 Task: Open Card Conflict Management Review in Board Business Process Improvement to Workspace Infrastructure Management and add a team member Softage.4@softage.net, a label Orange, a checklist Psychiatry, an attachment from your google drive, a color Orange and finally, add a card description 'Plan and execute company team-building retreat with a focus on personal growth' and a comment 'Let us celebrate our progress and keep pushing forward as this task is an important milestone in our project.'. Add a start date 'Jan 08, 1900' with a due date 'Jan 15, 1900'
Action: Mouse moved to (84, 266)
Screenshot: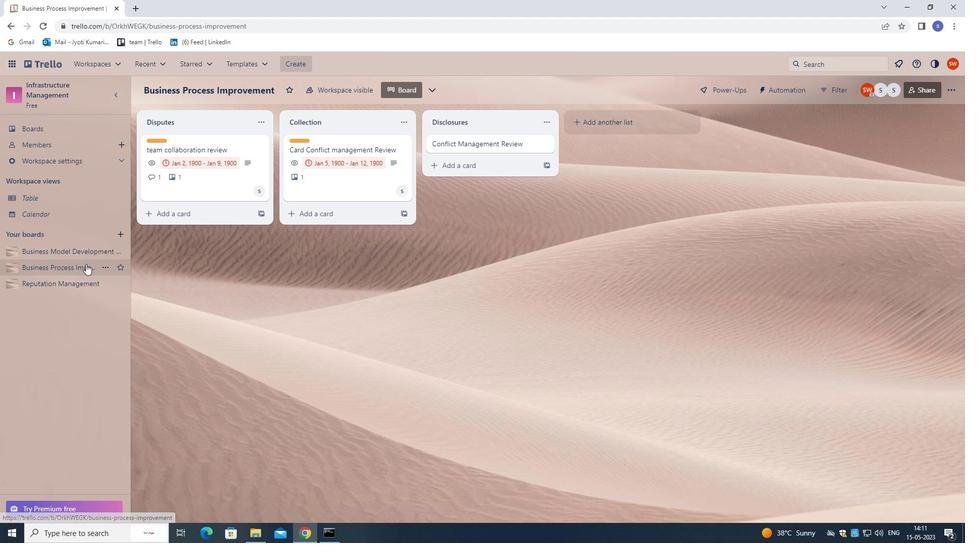 
Action: Mouse pressed left at (84, 266)
Screenshot: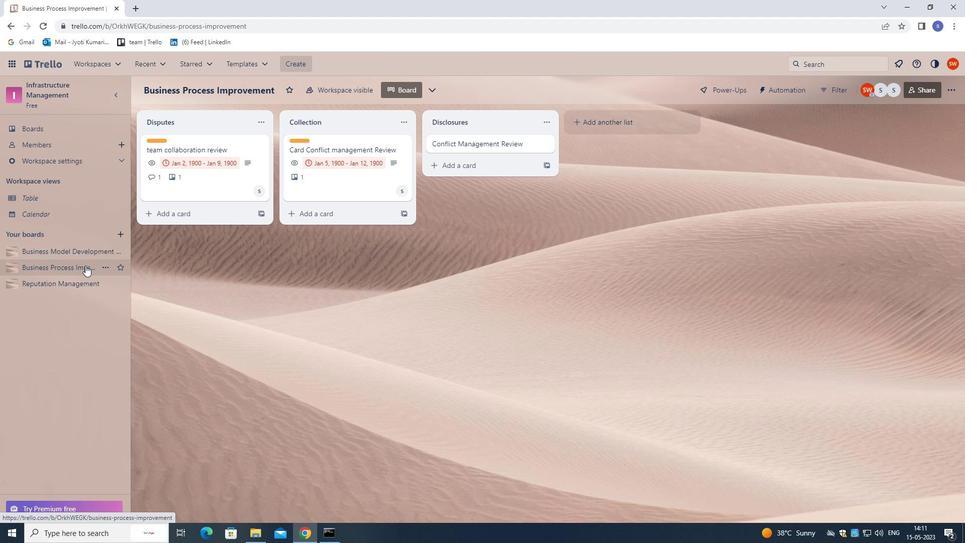 
Action: Mouse moved to (493, 138)
Screenshot: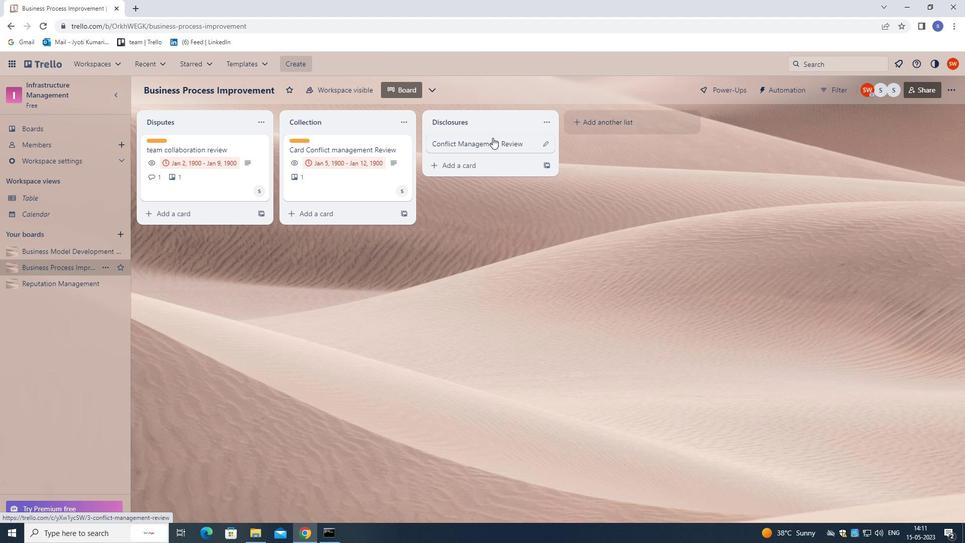 
Action: Mouse pressed left at (493, 138)
Screenshot: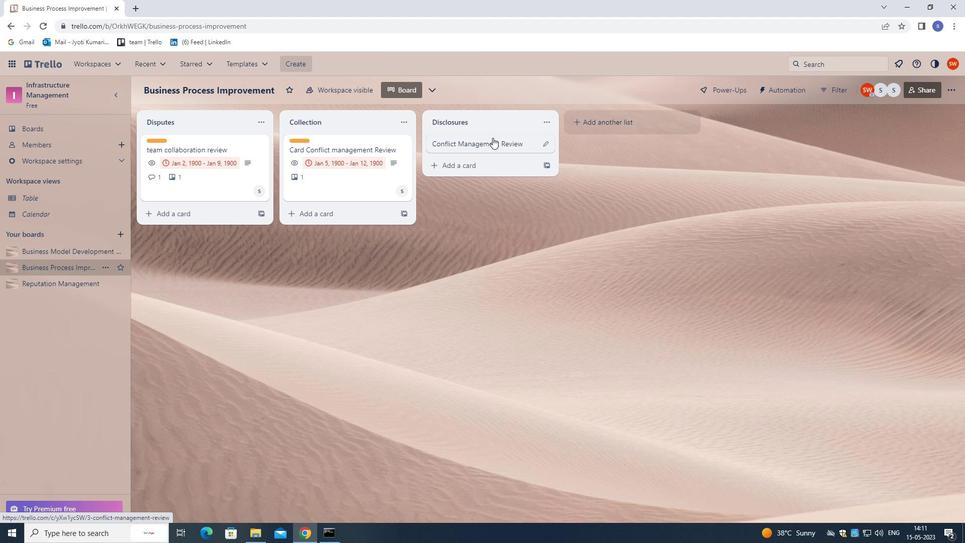 
Action: Mouse moved to (603, 182)
Screenshot: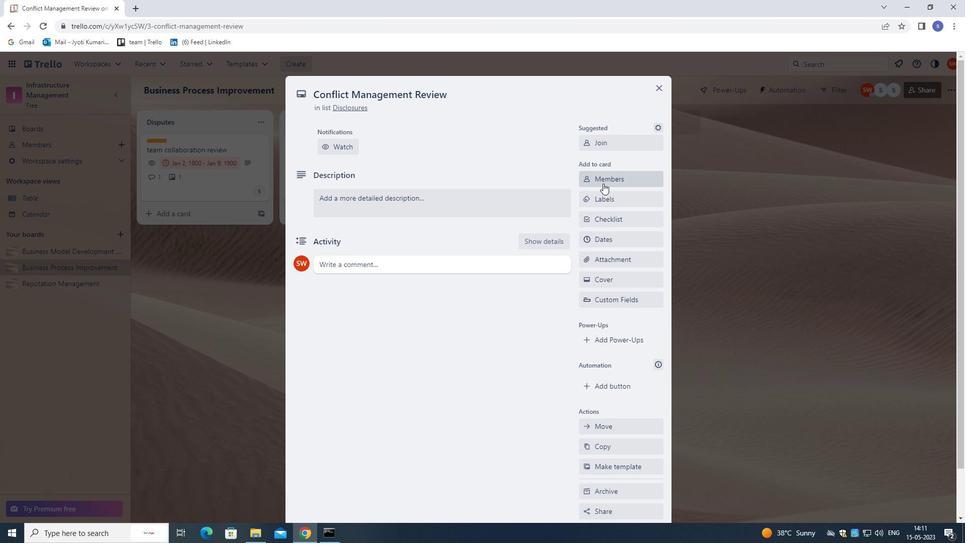 
Action: Mouse pressed left at (603, 182)
Screenshot: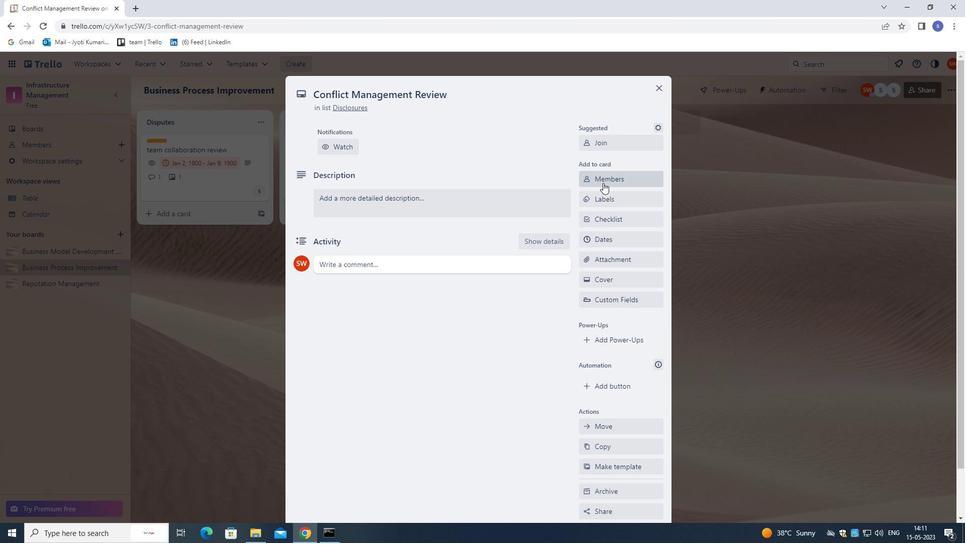 
Action: Mouse moved to (726, 246)
Screenshot: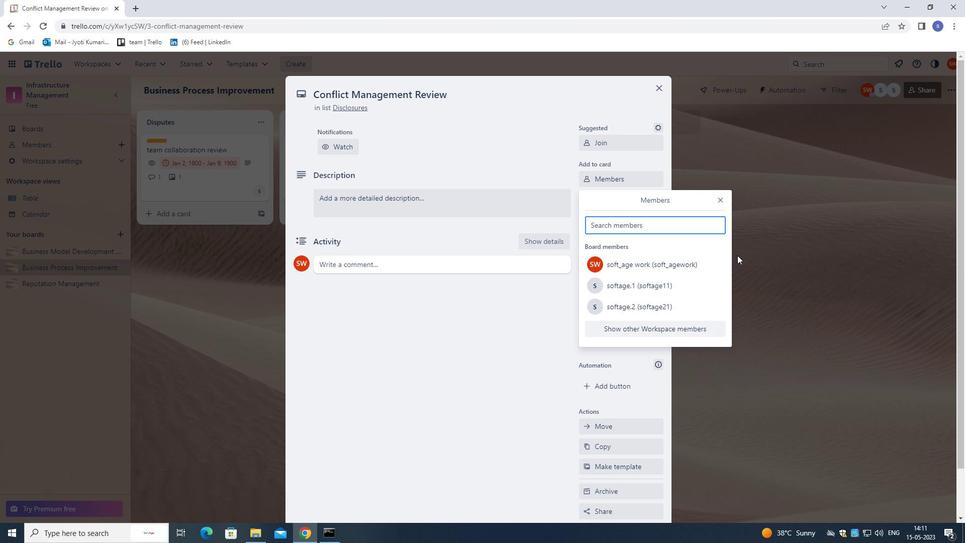 
Action: Key pressed softage.4<Key.shift>@SOFTAGE.NET
Screenshot: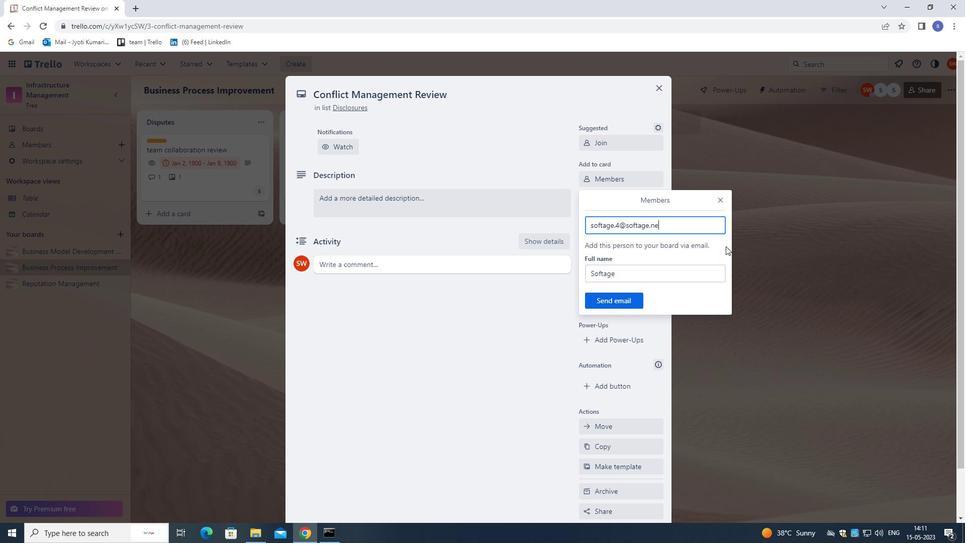
Action: Mouse moved to (636, 297)
Screenshot: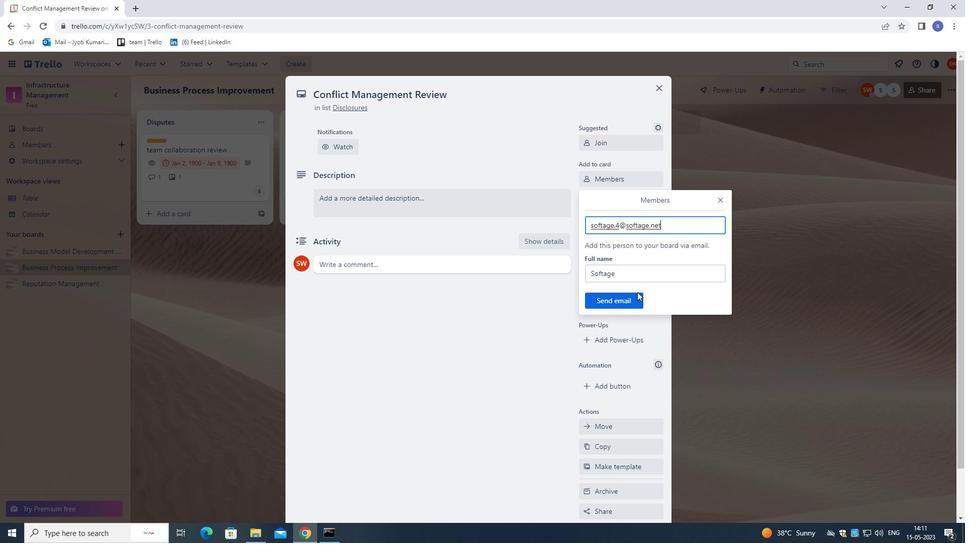 
Action: Mouse pressed left at (636, 297)
Screenshot: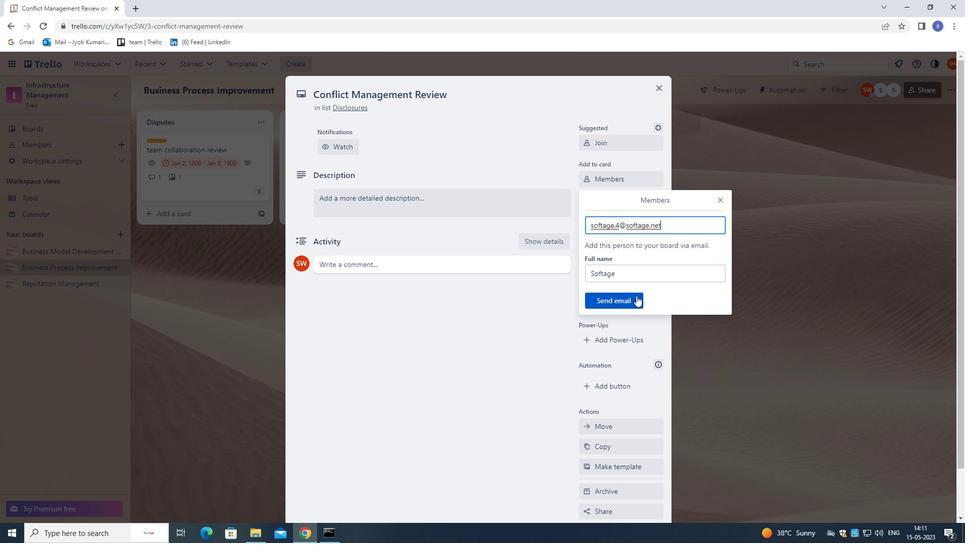 
Action: Mouse moved to (621, 204)
Screenshot: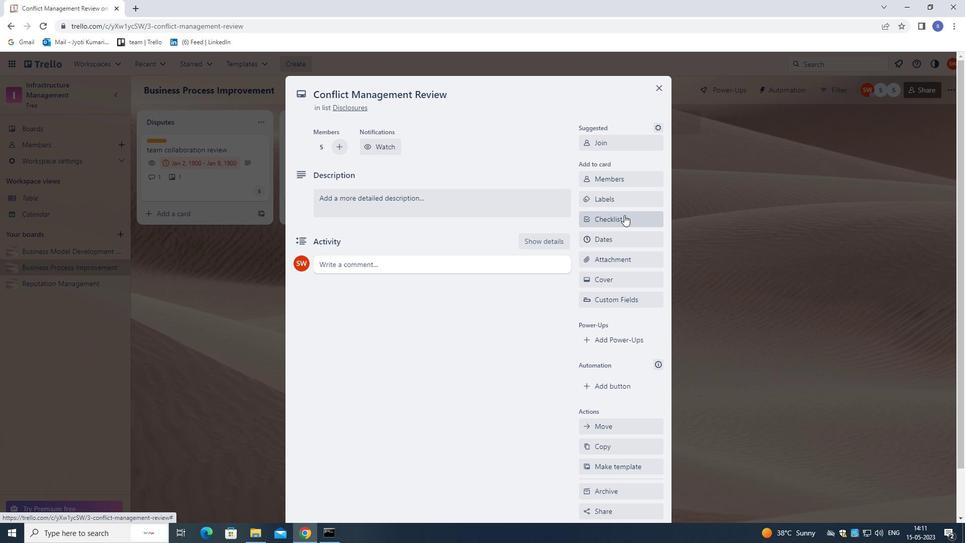 
Action: Mouse pressed left at (621, 204)
Screenshot: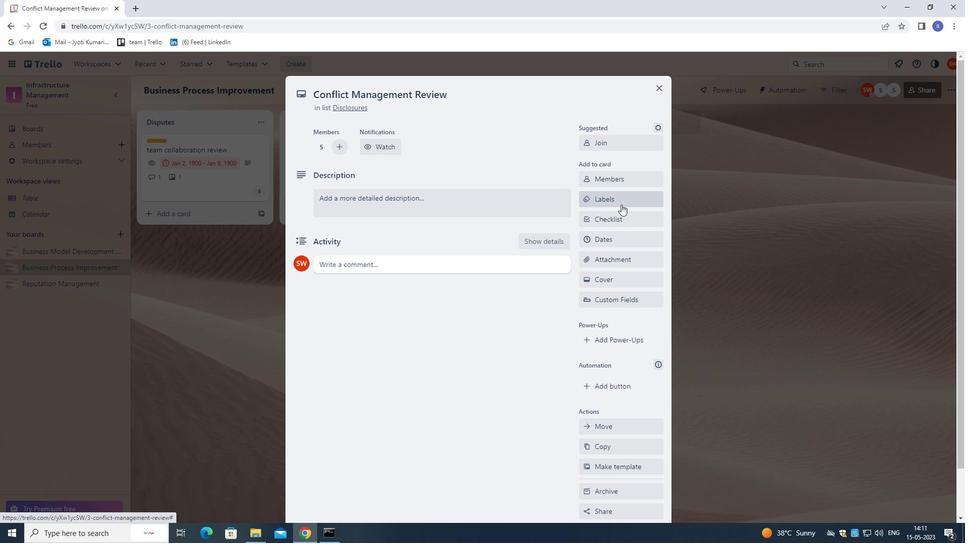 
Action: Mouse moved to (626, 207)
Screenshot: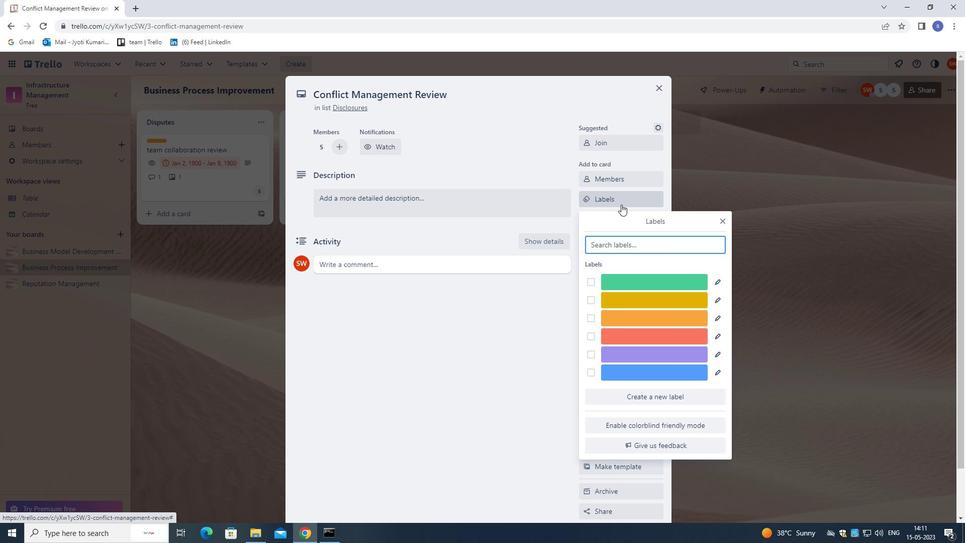 
Action: Key pressed O
Screenshot: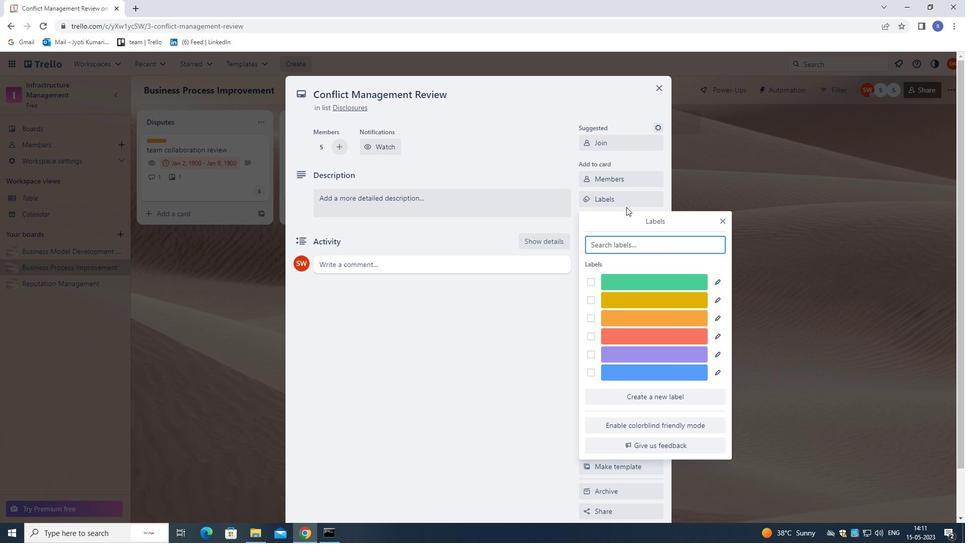 
Action: Mouse moved to (645, 283)
Screenshot: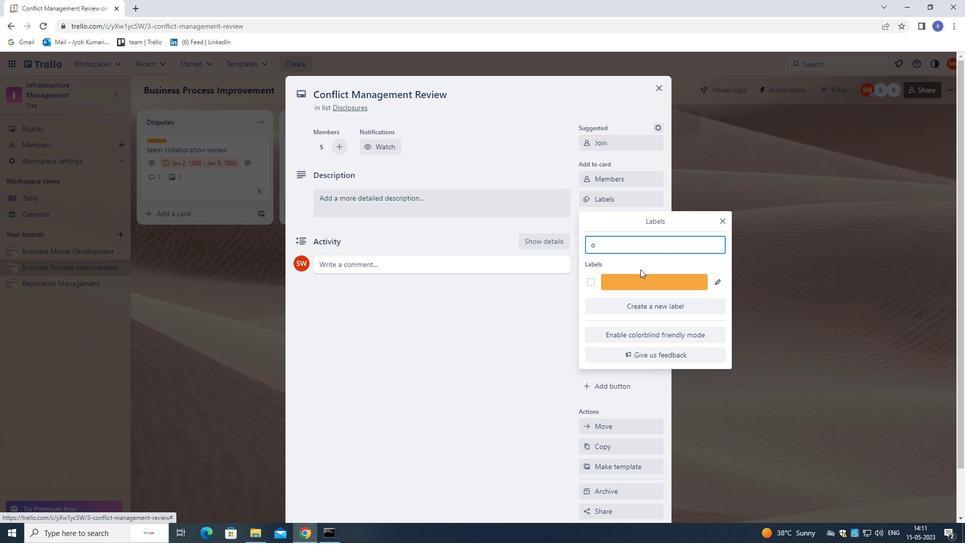 
Action: Mouse pressed left at (645, 283)
Screenshot: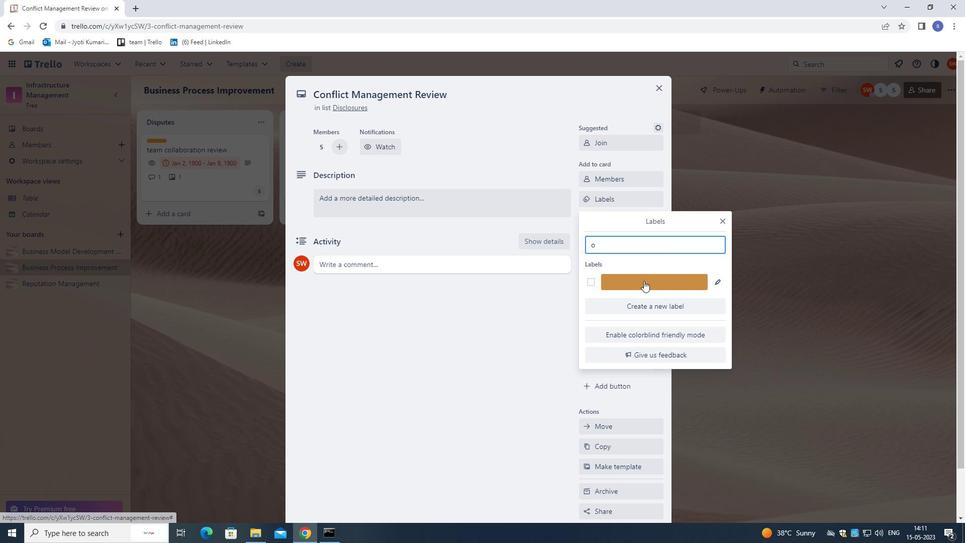 
Action: Mouse moved to (725, 217)
Screenshot: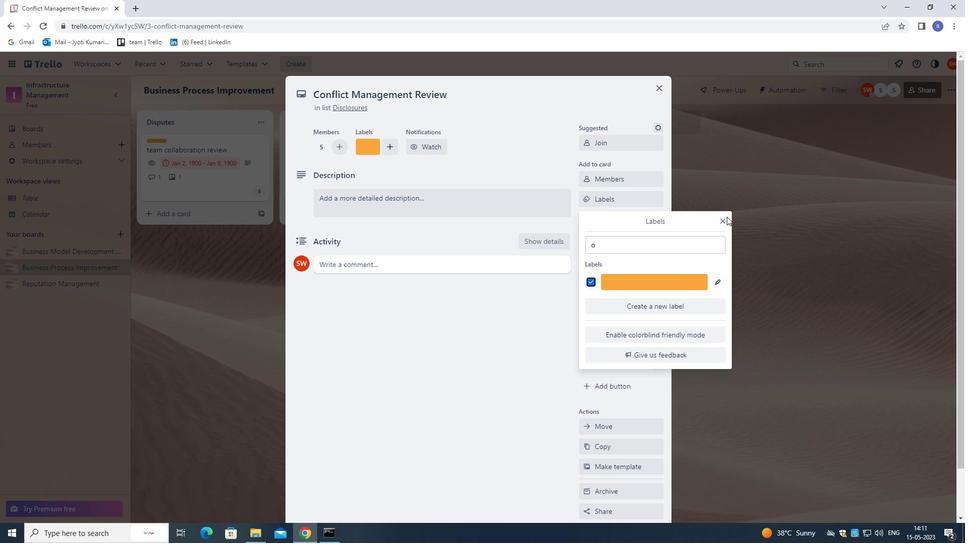 
Action: Mouse pressed left at (725, 217)
Screenshot: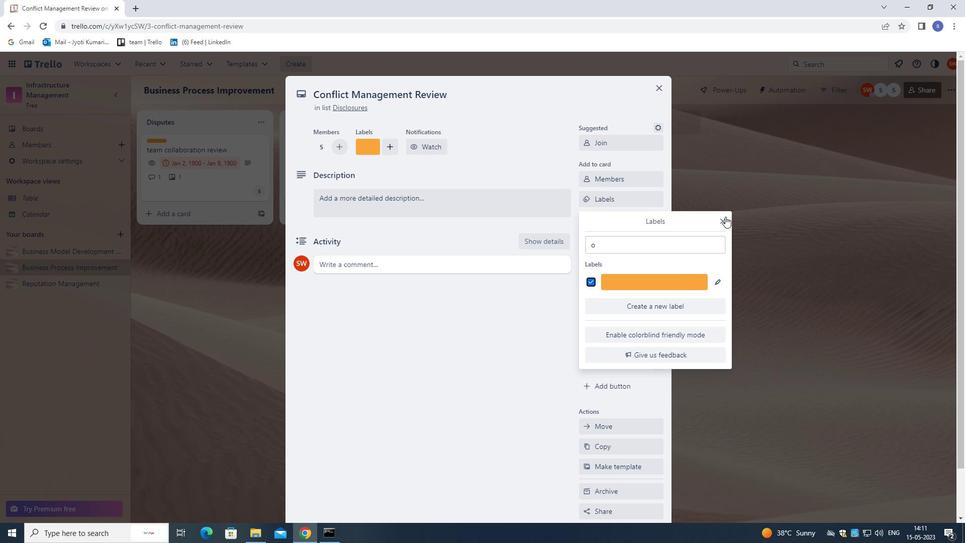 
Action: Mouse moved to (619, 223)
Screenshot: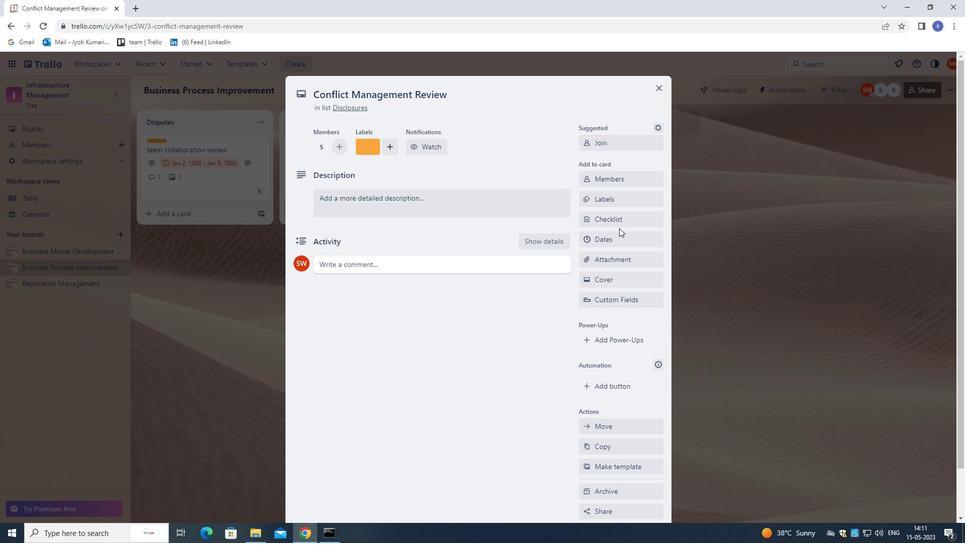 
Action: Mouse pressed left at (619, 223)
Screenshot: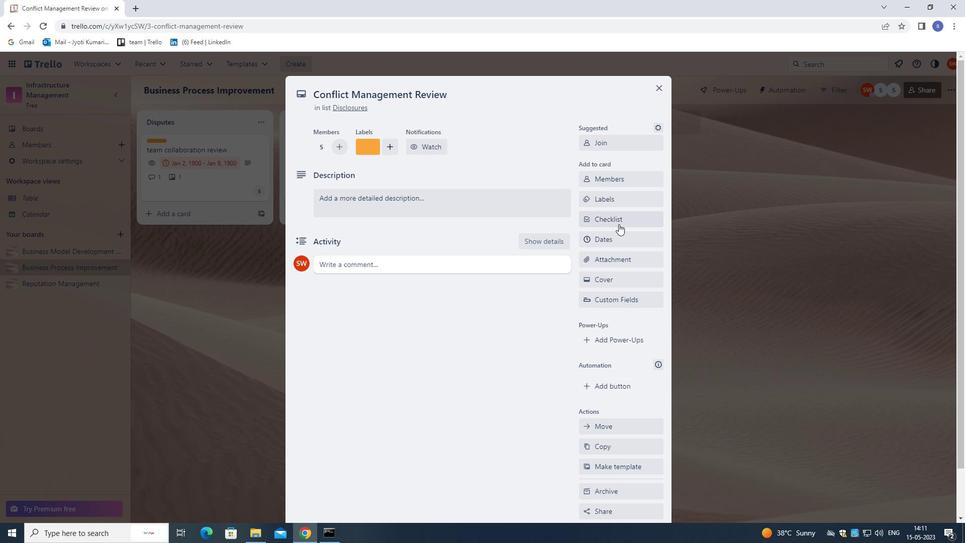 
Action: Key pressed <Key.shift>PSYCHIARTY<Key.space><Key.backspace><Key.backspace><Key.backspace><Key.backspace><Key.backspace>ATRY
Screenshot: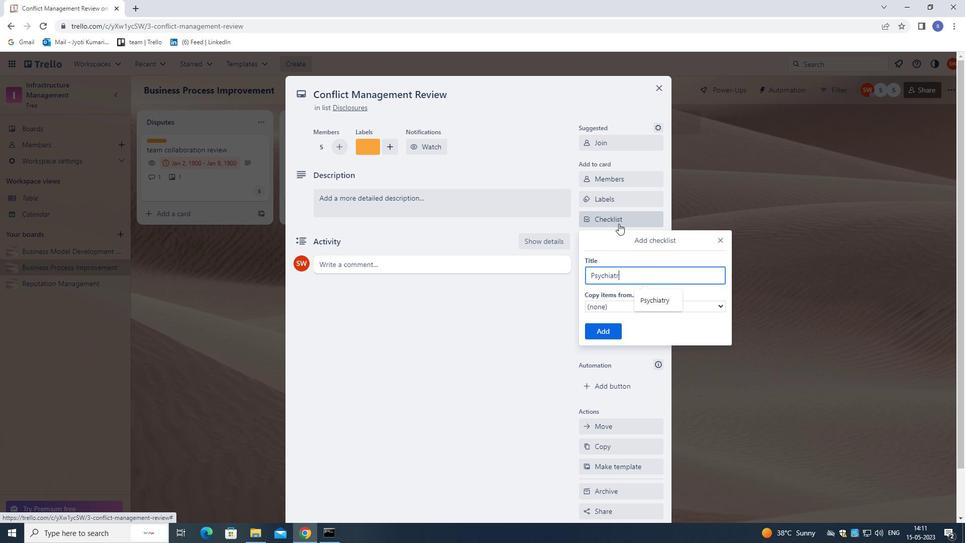 
Action: Mouse moved to (601, 333)
Screenshot: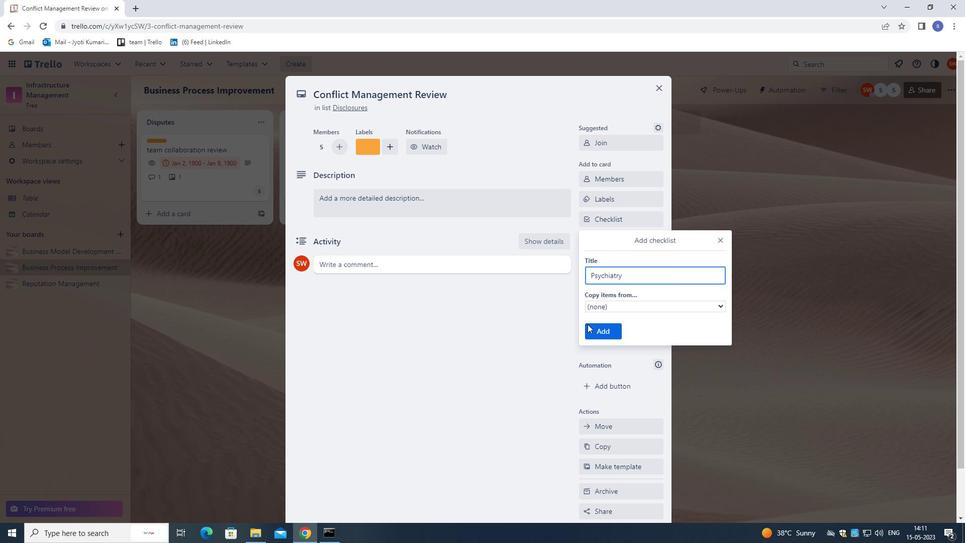 
Action: Mouse pressed left at (601, 333)
Screenshot: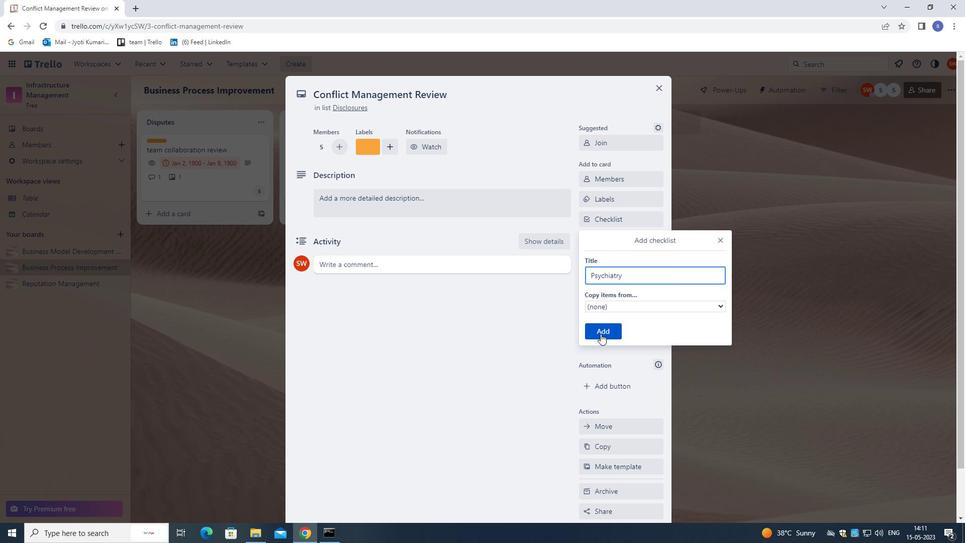 
Action: Mouse moved to (604, 244)
Screenshot: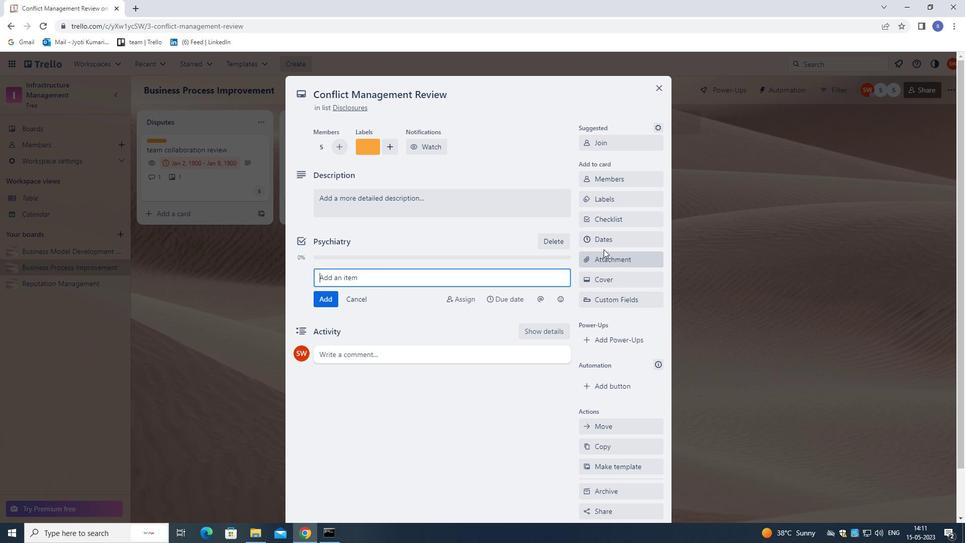 
Action: Mouse pressed left at (604, 244)
Screenshot: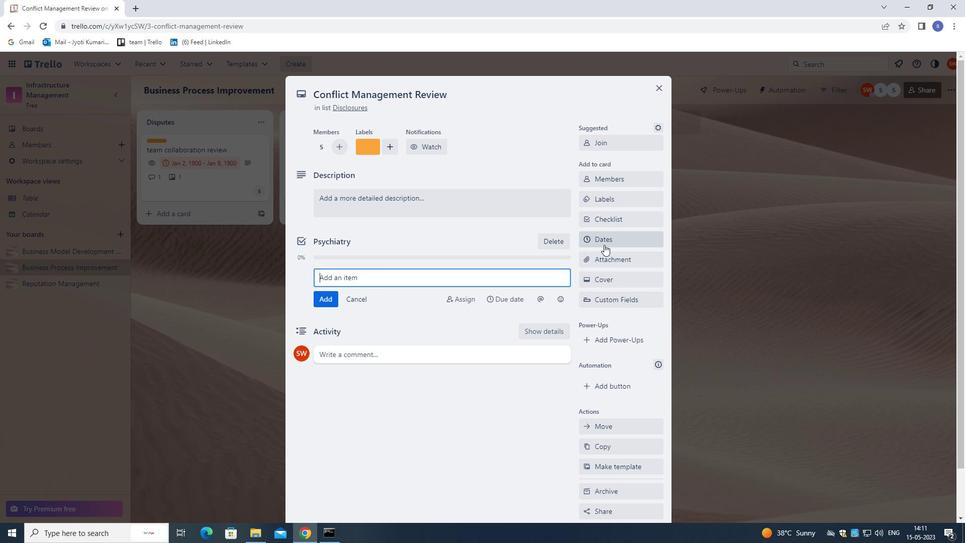 
Action: Mouse moved to (588, 272)
Screenshot: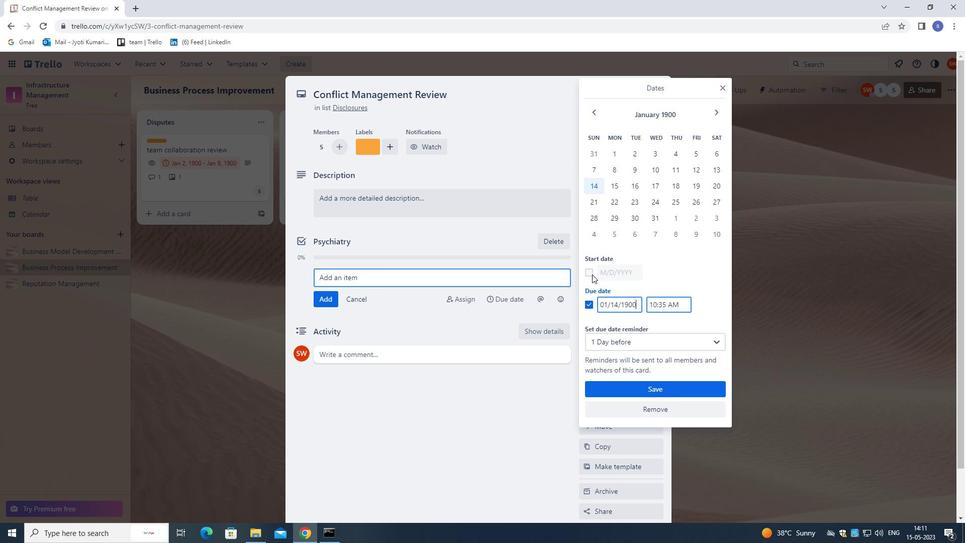 
Action: Mouse pressed left at (588, 272)
Screenshot: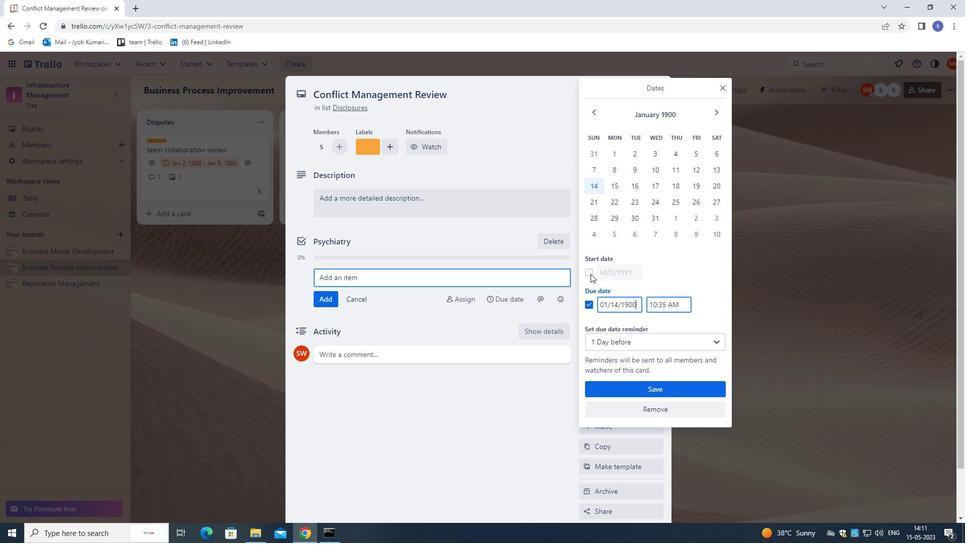 
Action: Mouse moved to (616, 172)
Screenshot: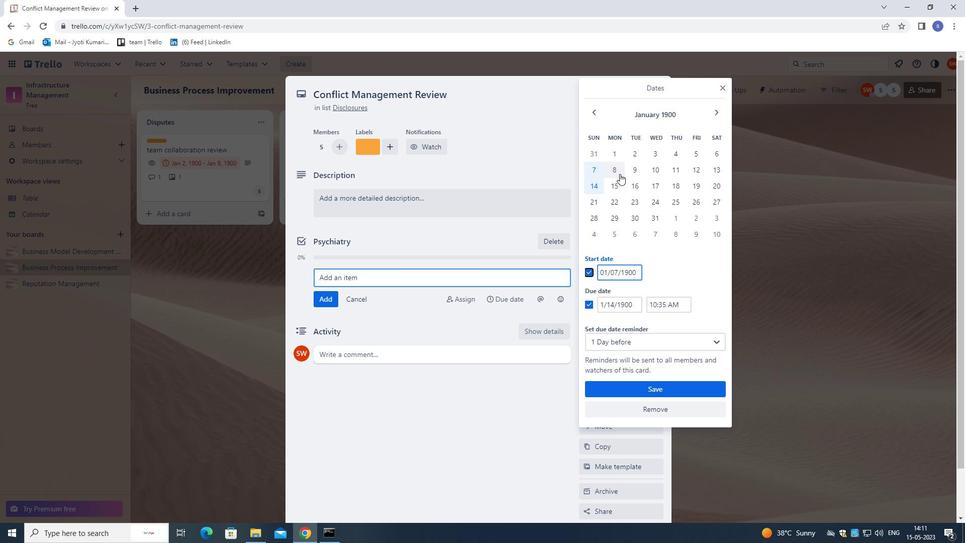 
Action: Mouse pressed left at (616, 172)
Screenshot: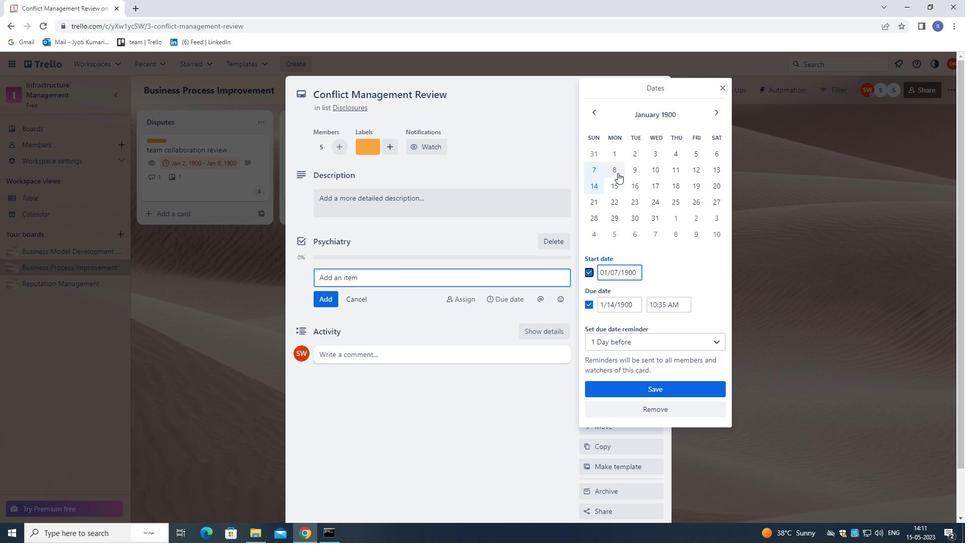 
Action: Mouse moved to (618, 180)
Screenshot: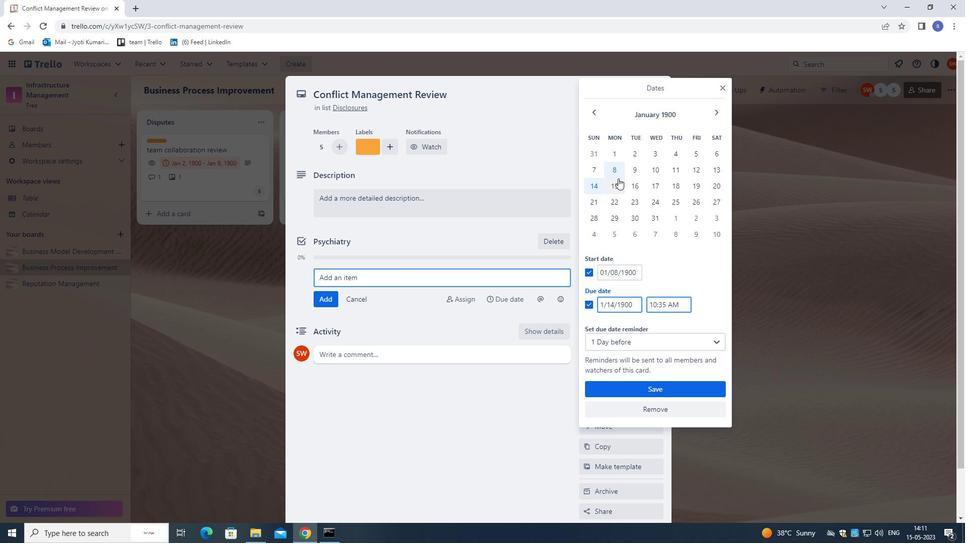 
Action: Mouse pressed left at (618, 180)
Screenshot: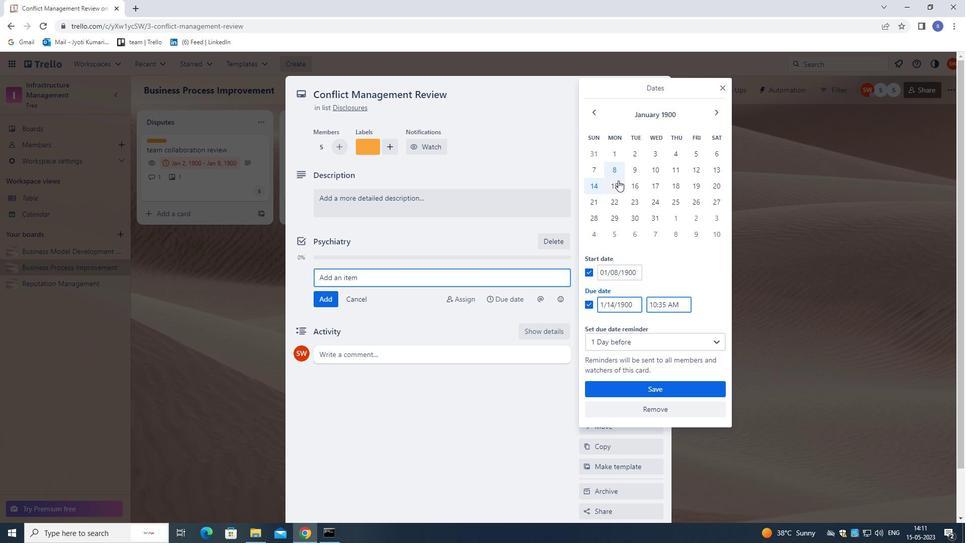 
Action: Mouse moved to (624, 387)
Screenshot: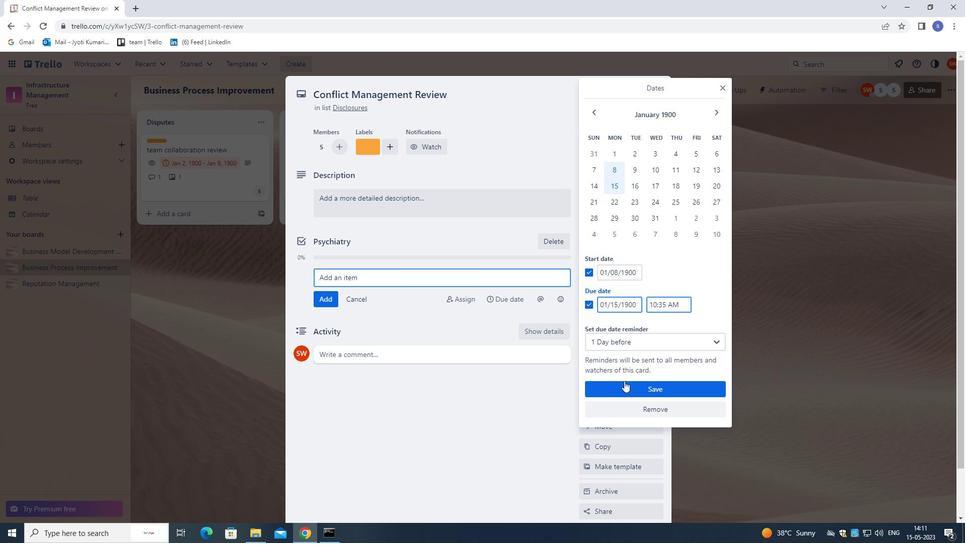 
Action: Mouse pressed left at (624, 387)
Screenshot: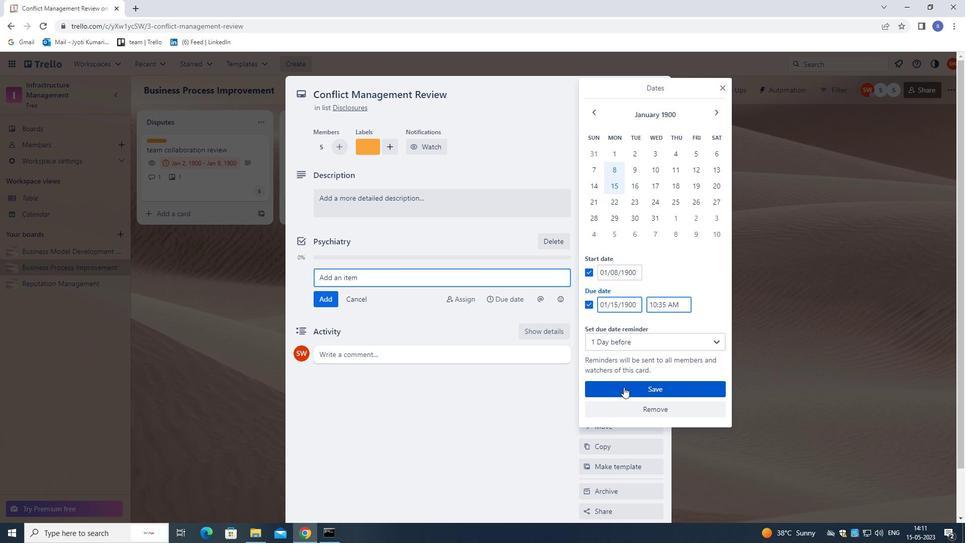 
Action: Mouse moved to (607, 261)
Screenshot: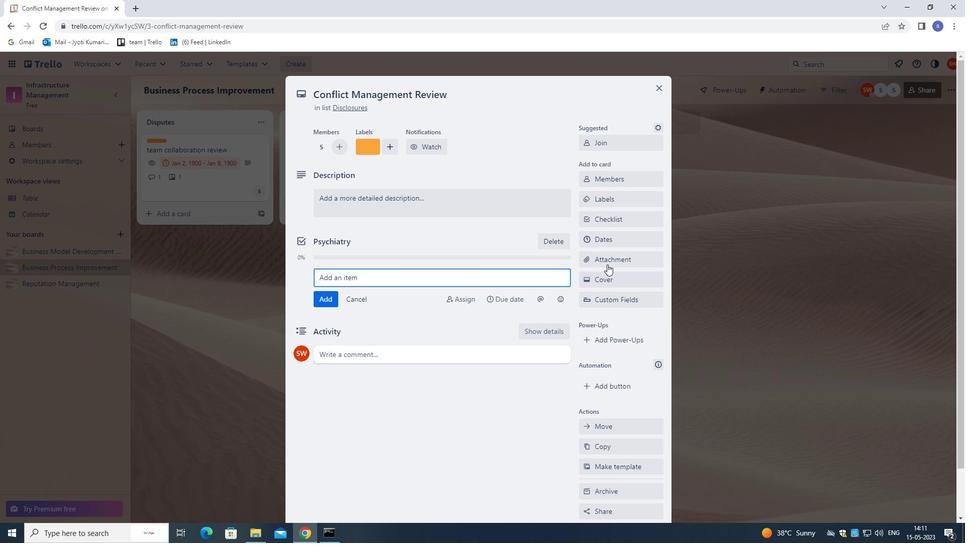 
Action: Mouse pressed left at (607, 261)
Screenshot: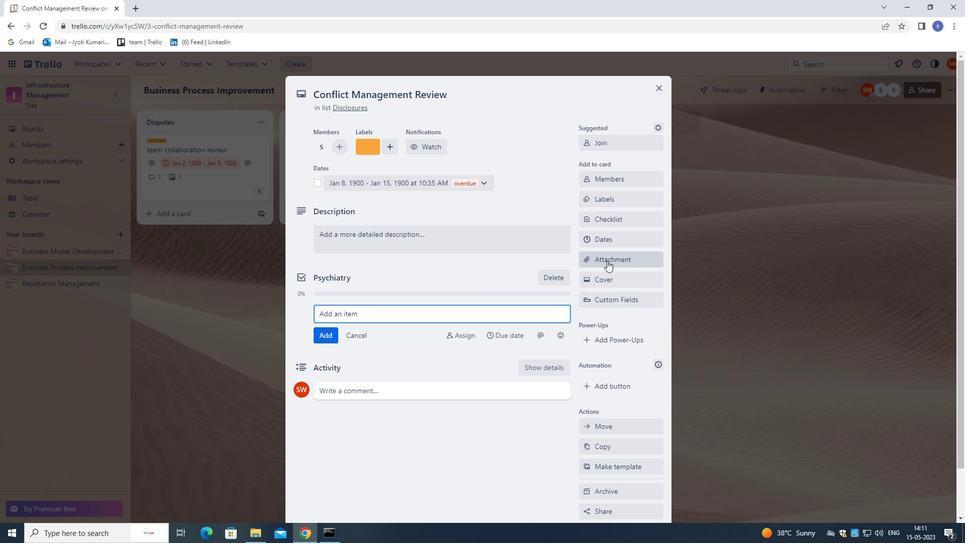 
Action: Mouse moved to (629, 335)
Screenshot: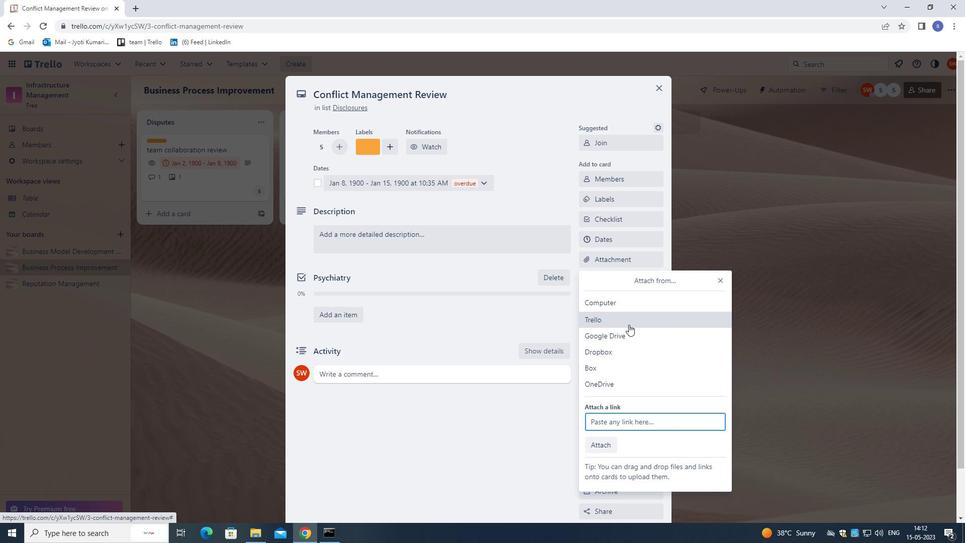 
Action: Mouse pressed left at (629, 335)
Screenshot: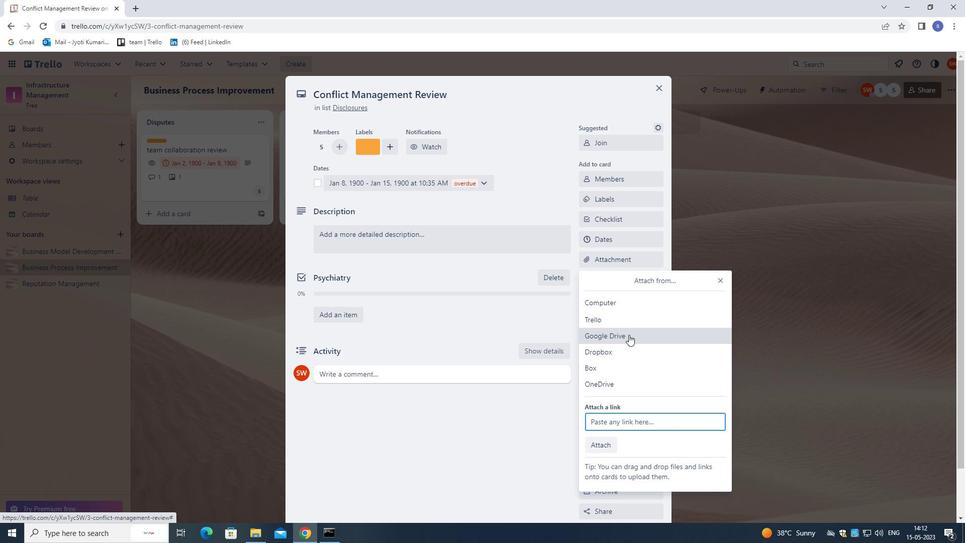 
Action: Mouse moved to (364, 242)
Screenshot: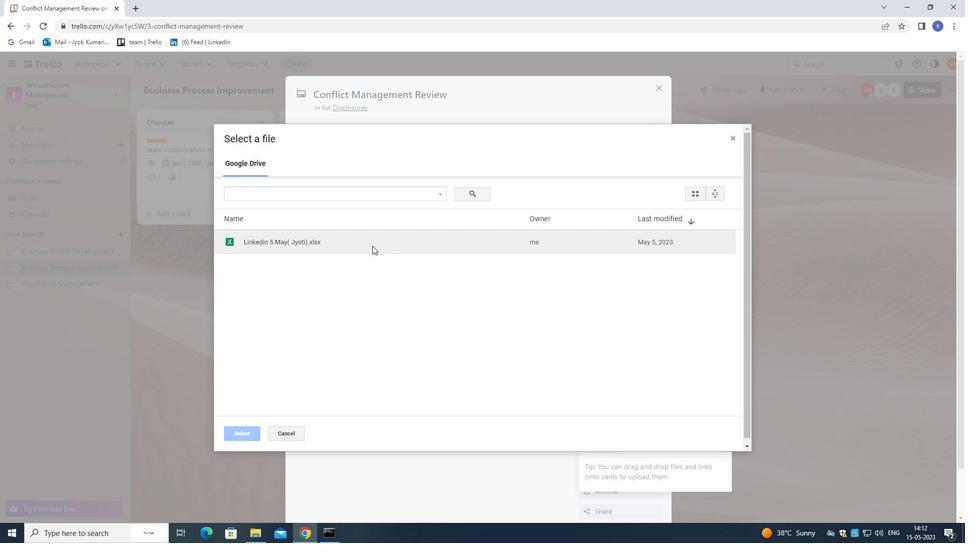 
Action: Mouse pressed left at (364, 242)
Screenshot: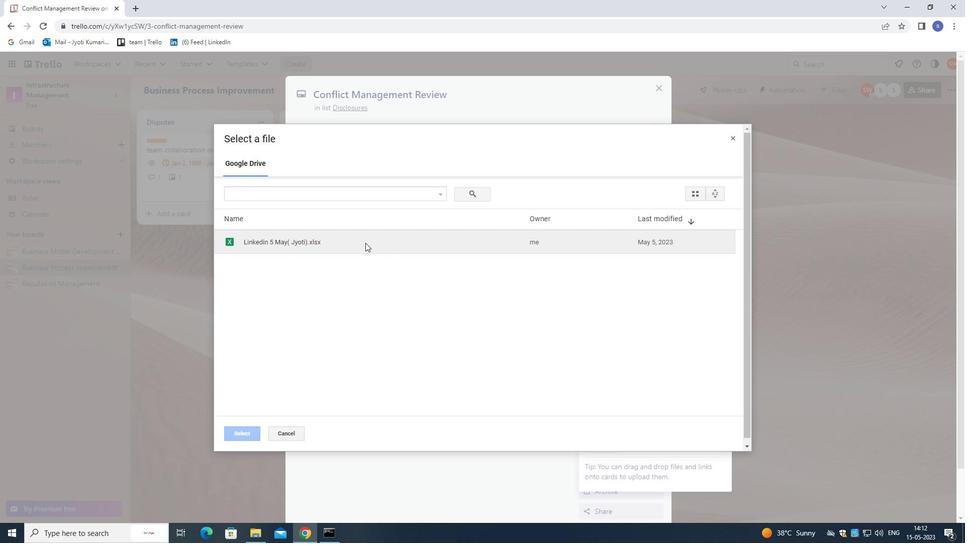 
Action: Mouse moved to (242, 432)
Screenshot: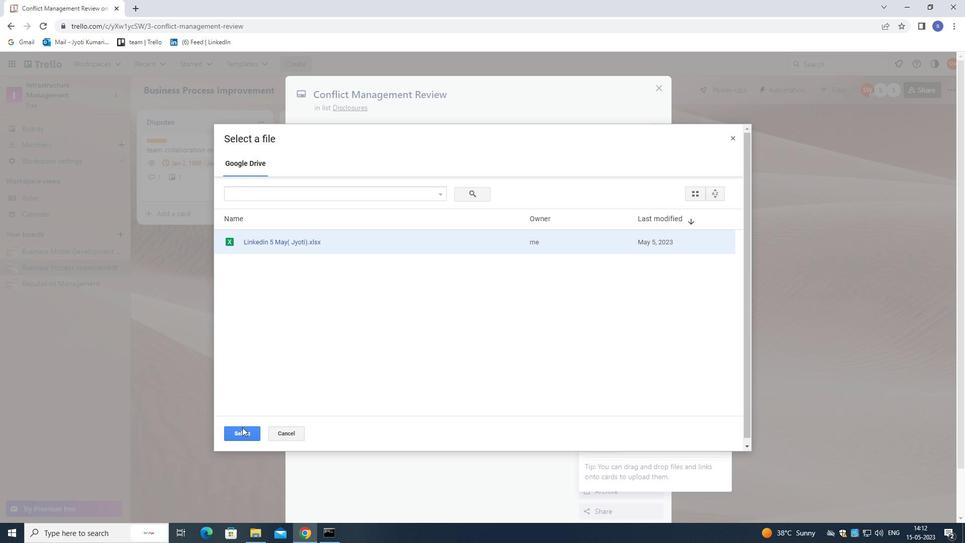 
Action: Mouse pressed left at (242, 432)
Screenshot: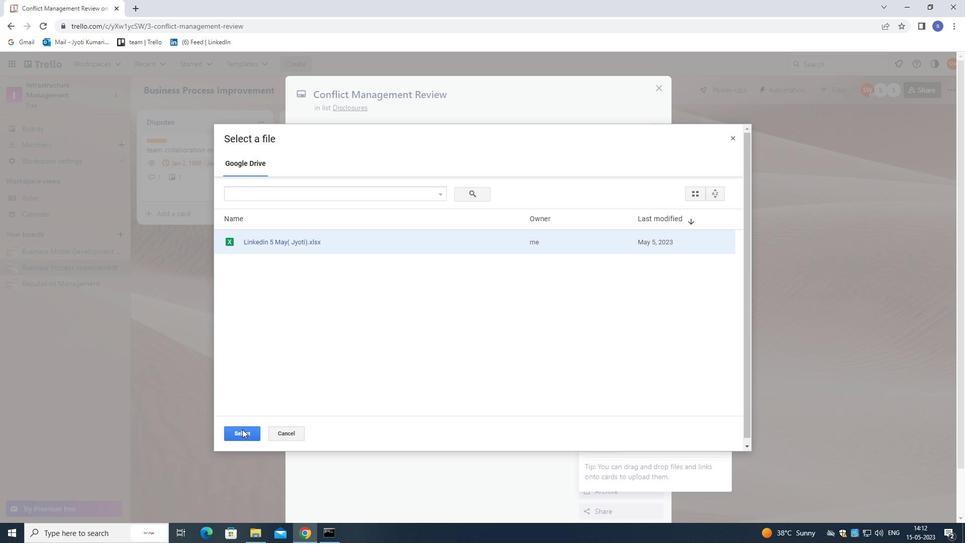 
Action: Mouse moved to (532, 251)
Screenshot: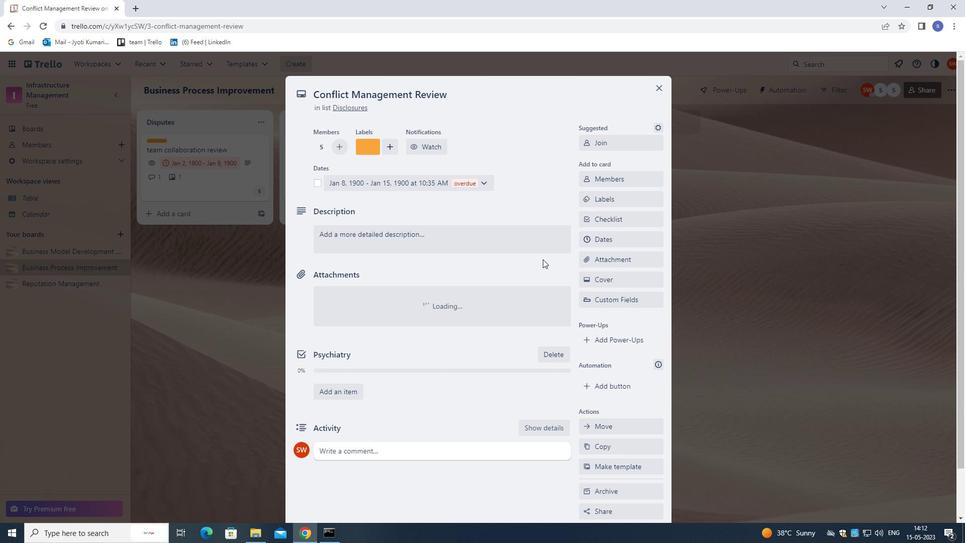 
Action: Mouse pressed left at (532, 251)
Screenshot: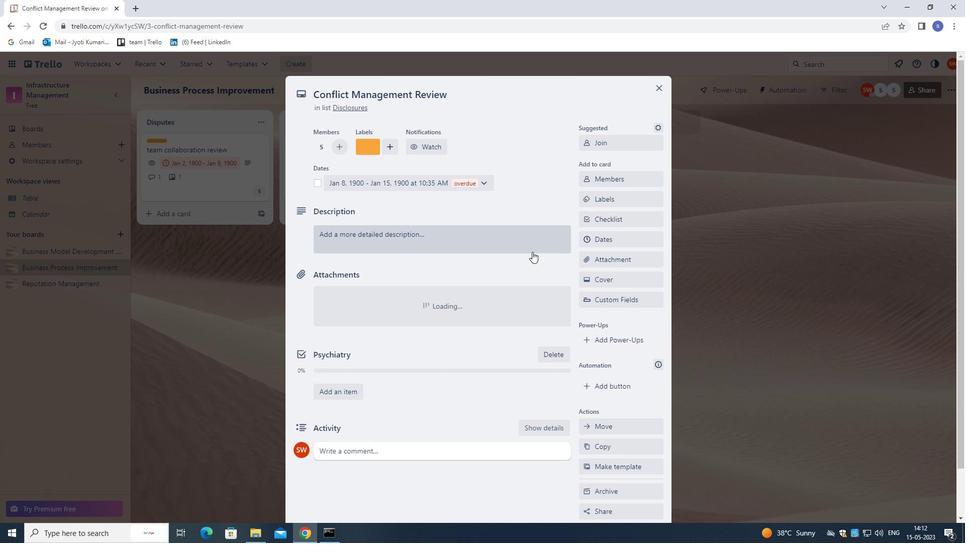 
Action: Mouse moved to (532, 255)
Screenshot: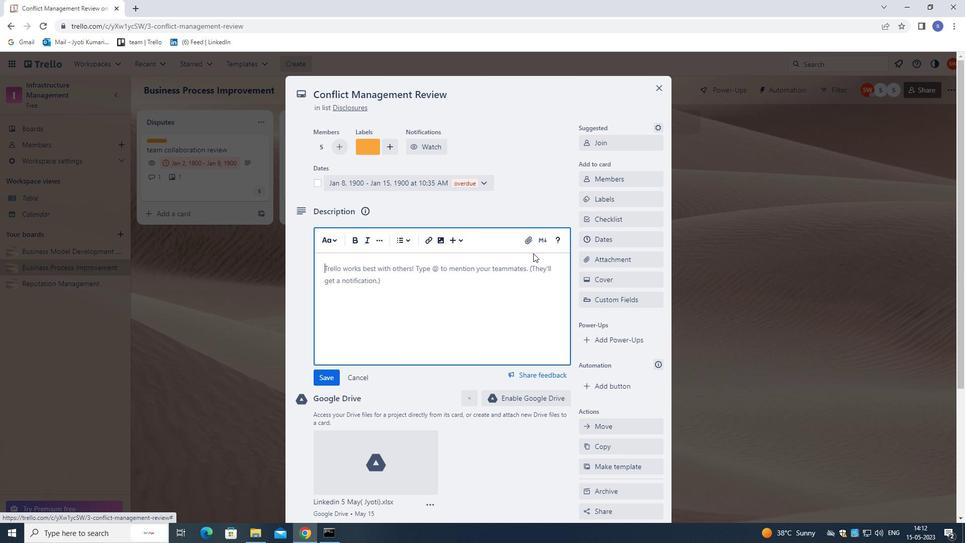 
Action: Key pressed <Key.shift>PLAN<Key.space>AND<Key.space>EXECUTE<Key.space>COMPANY<Key.space>TEAM<Key.space>-BUILDING<Key.space>T<Key.backspace>RETRATE<Key.space>WITH<Key.space>A<Key.space>FOCUS<Key.space>ON<Key.space>PERSONAL<Key.space>GROWTH.
Screenshot: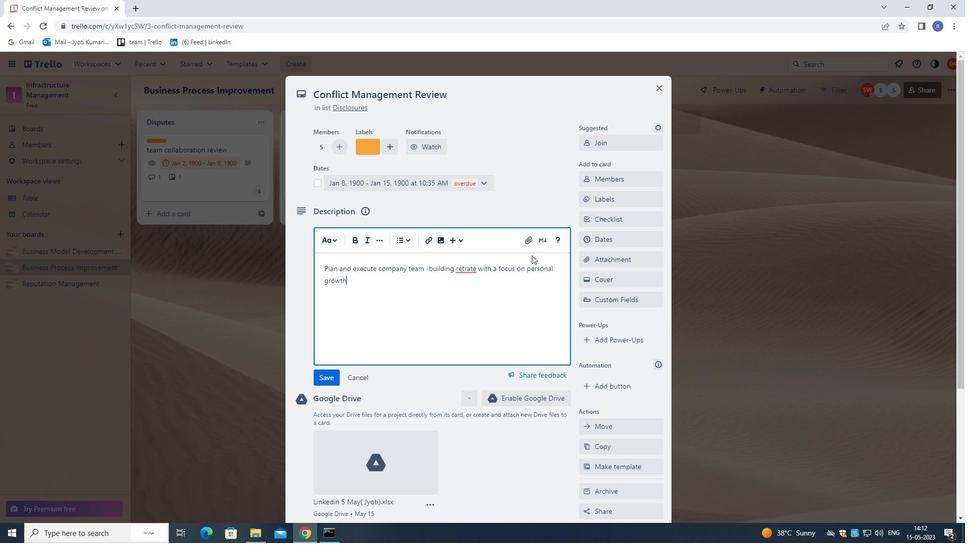 
Action: Mouse moved to (470, 270)
Screenshot: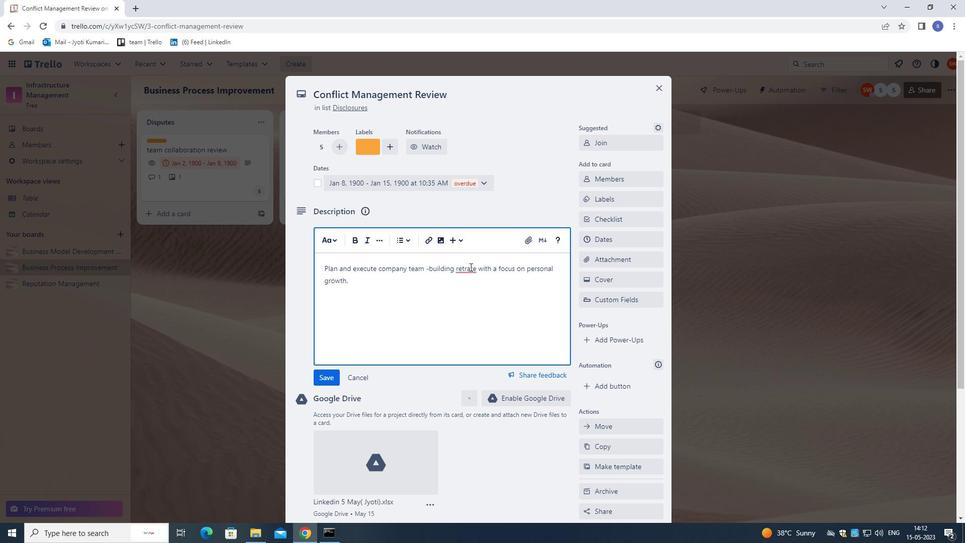 
Action: Mouse pressed left at (470, 270)
Screenshot: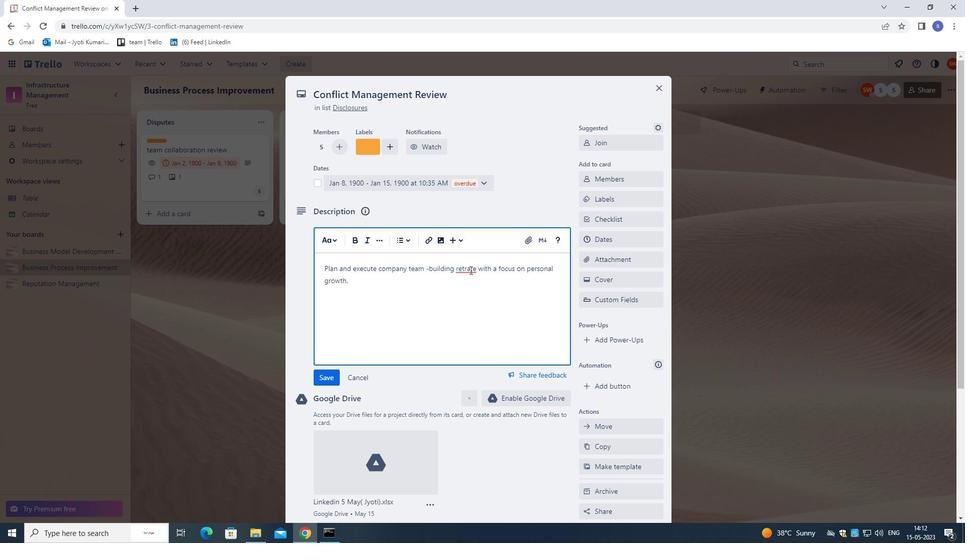 
Action: Mouse moved to (512, 346)
Screenshot: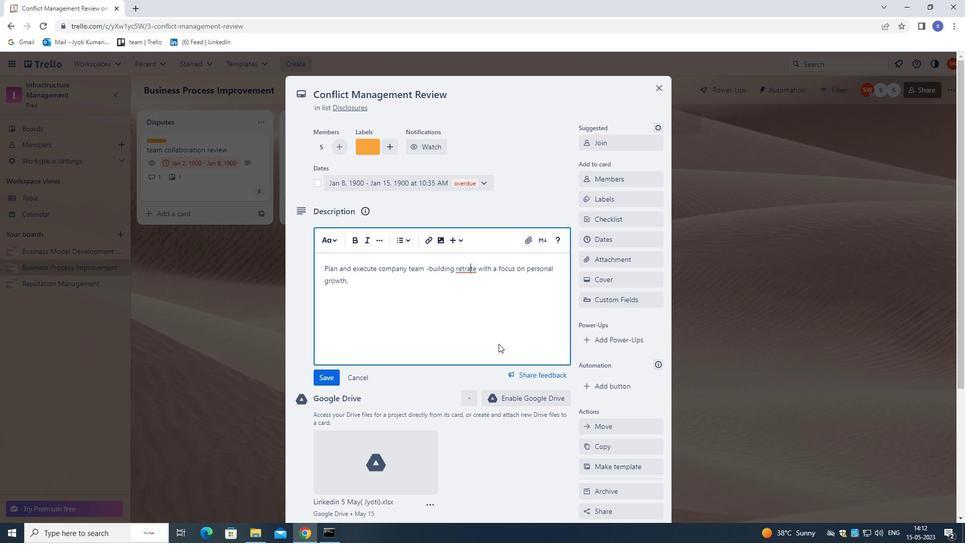 
Action: Key pressed <Key.backspace><Key.right><Key.right><Key.backspace><Key.backspace>EAT
Screenshot: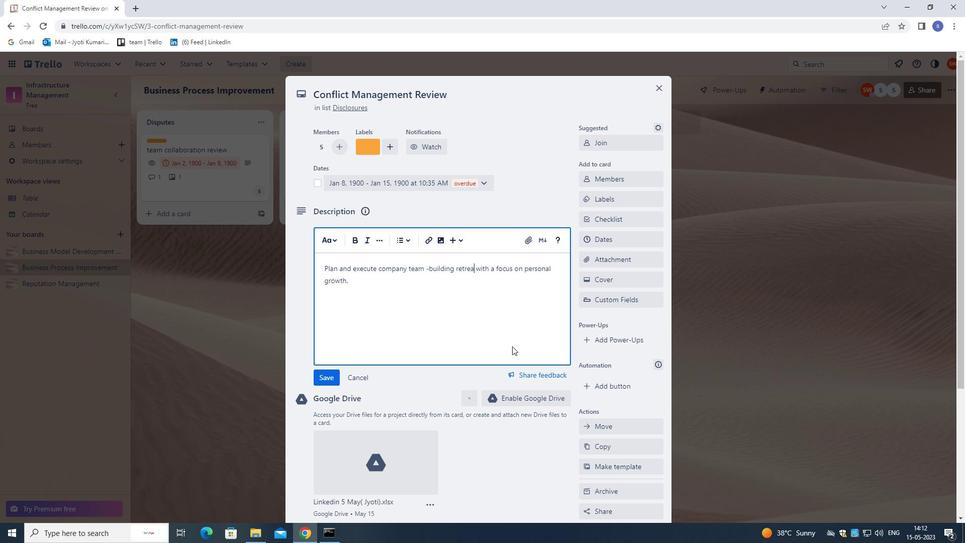 
Action: Mouse moved to (512, 333)
Screenshot: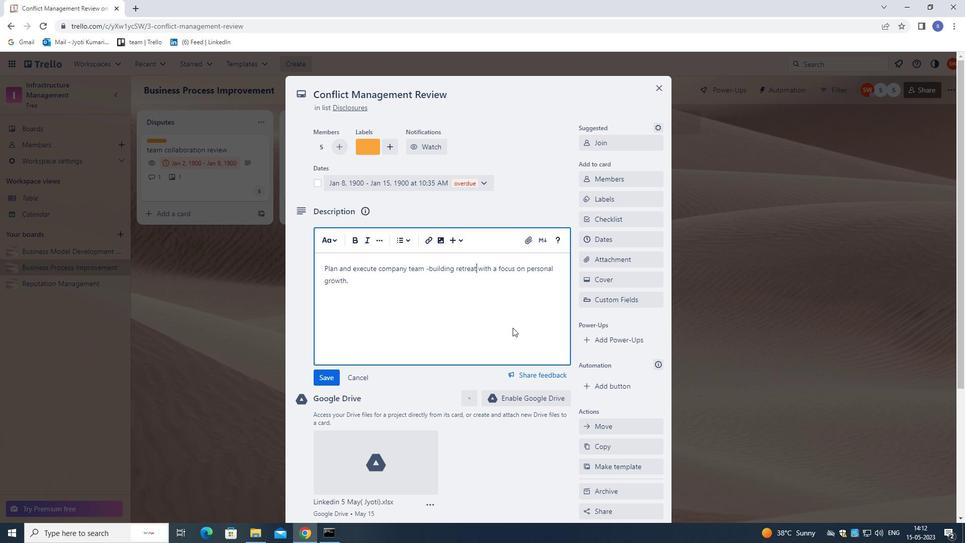 
Action: Mouse scrolled (512, 333) with delta (0, 0)
Screenshot: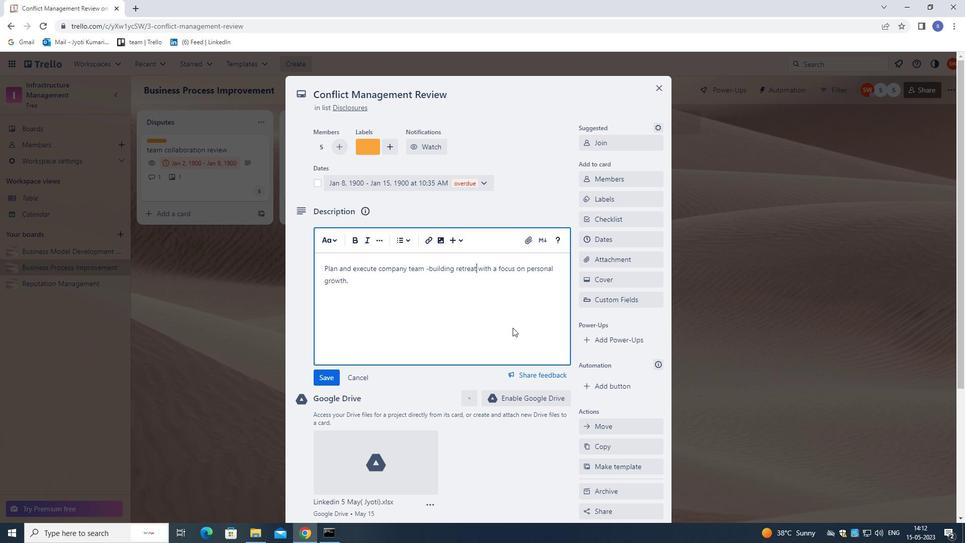 
Action: Mouse moved to (511, 342)
Screenshot: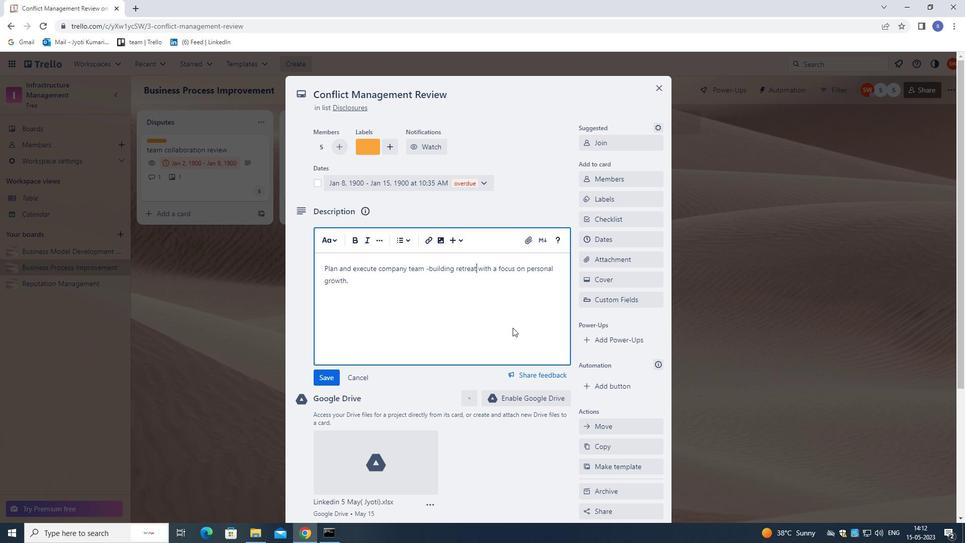 
Action: Mouse scrolled (511, 341) with delta (0, 0)
Screenshot: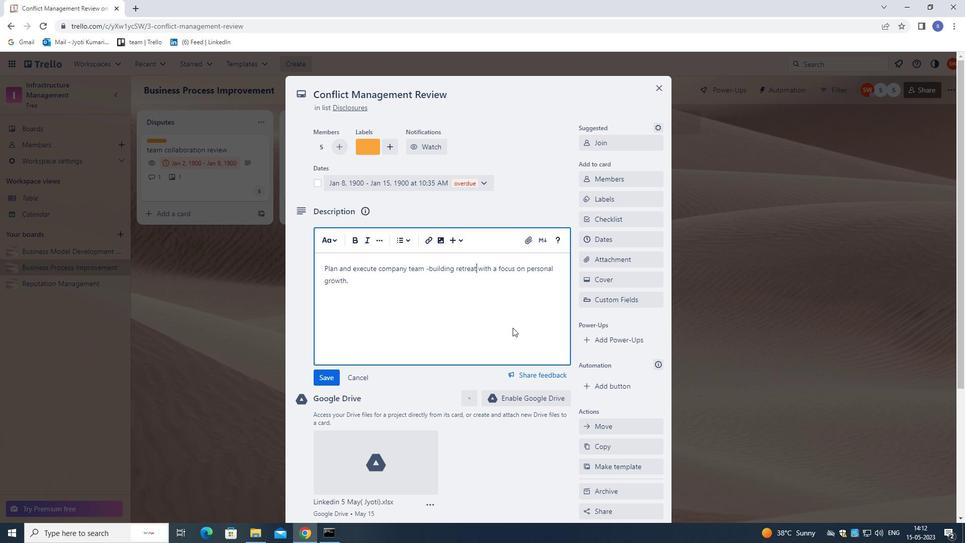 
Action: Mouse moved to (511, 342)
Screenshot: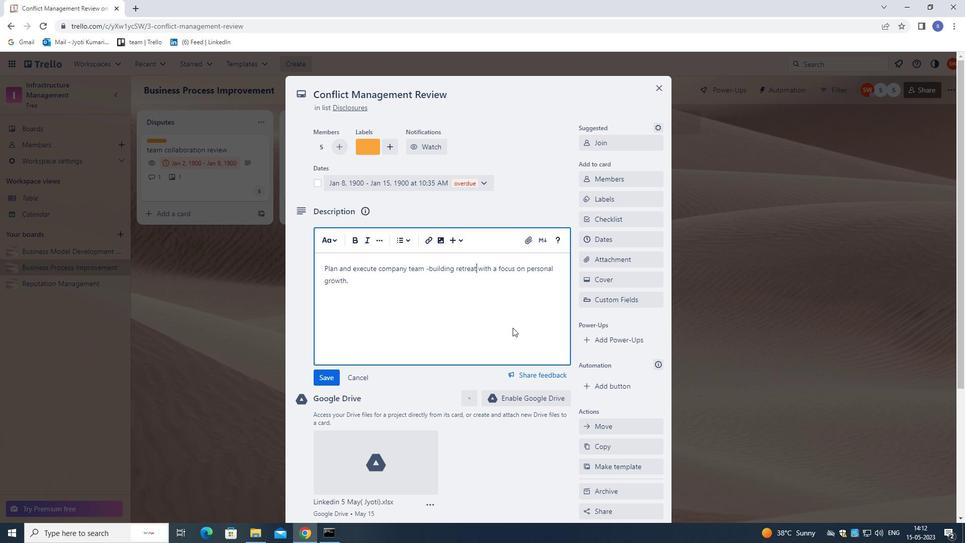 
Action: Mouse scrolled (511, 342) with delta (0, 0)
Screenshot: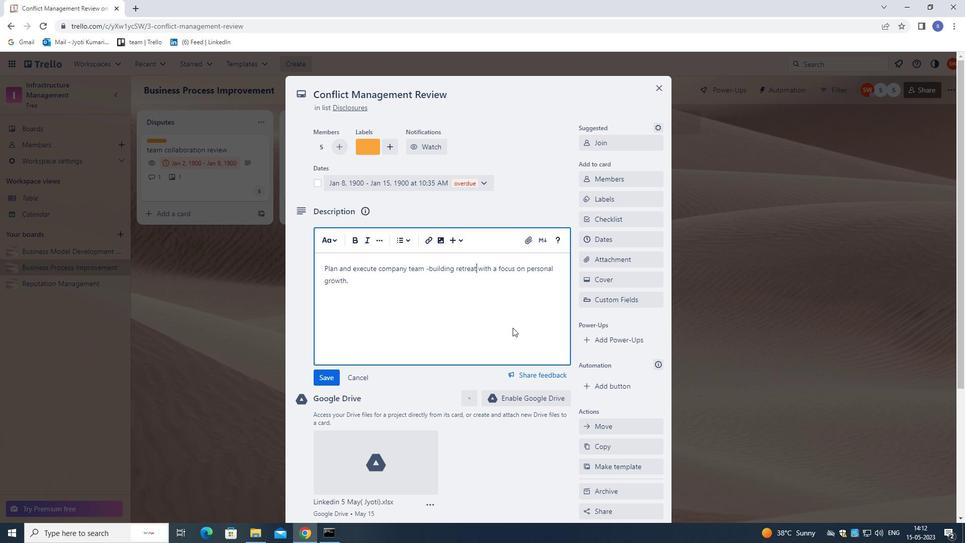 
Action: Mouse scrolled (511, 342) with delta (0, 0)
Screenshot: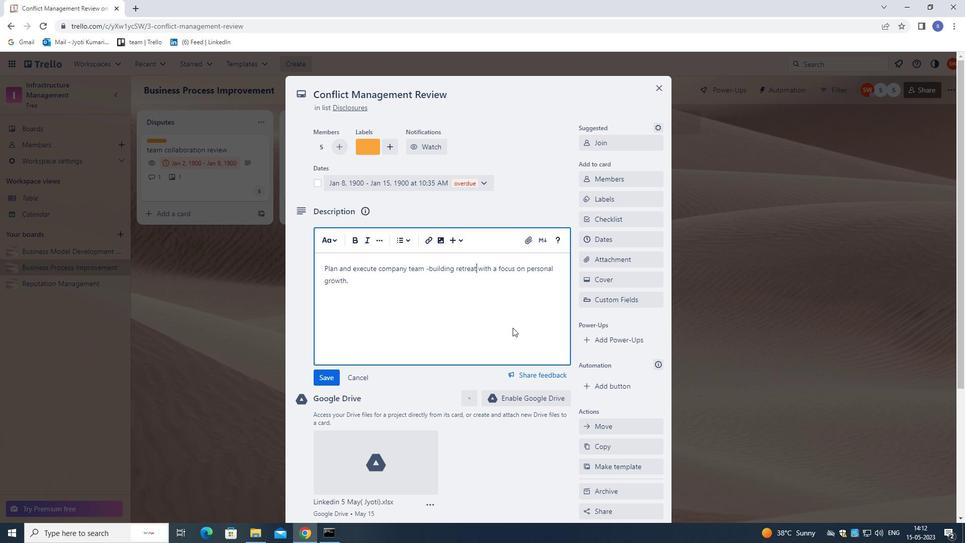 
Action: Mouse scrolled (511, 342) with delta (0, 0)
Screenshot: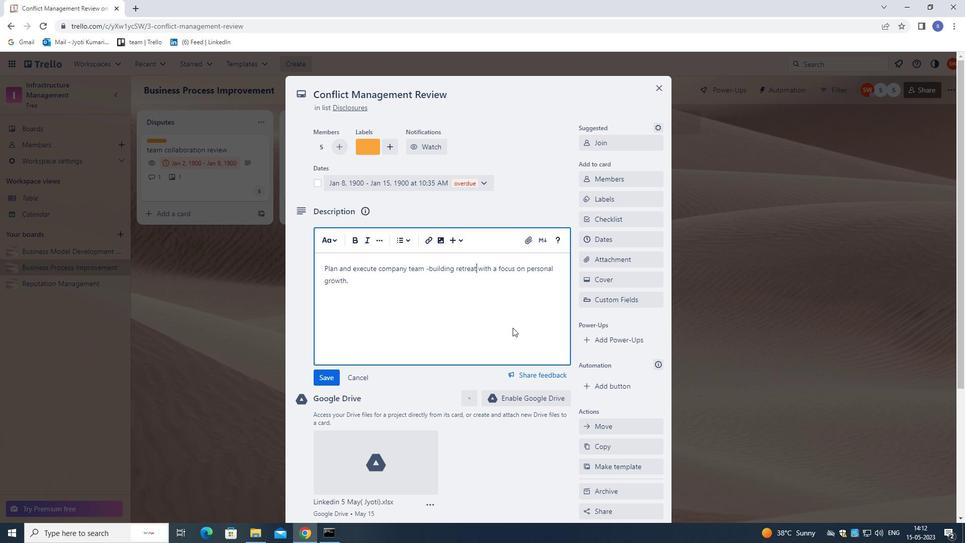 
Action: Mouse scrolled (511, 342) with delta (0, 0)
Screenshot: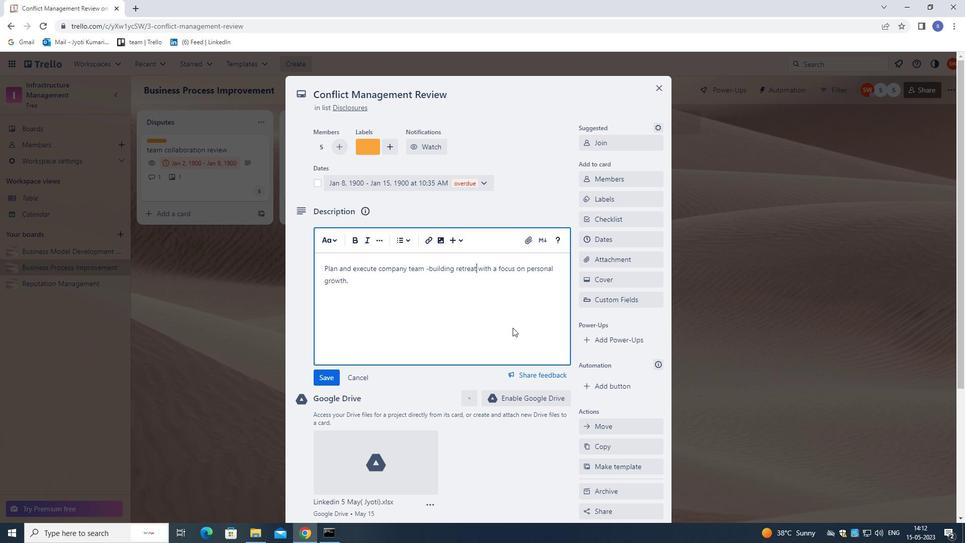 
Action: Mouse moved to (513, 346)
Screenshot: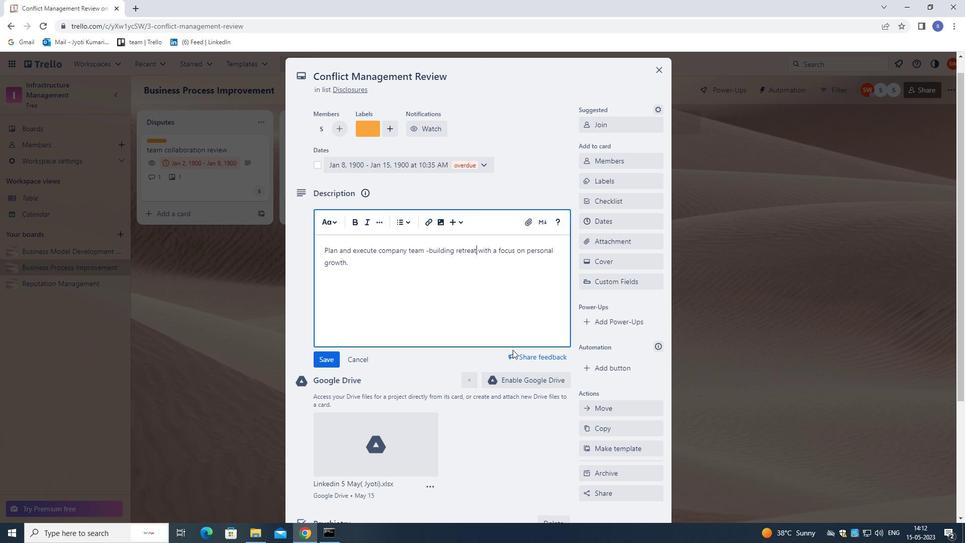 
Action: Mouse scrolled (513, 345) with delta (0, 0)
Screenshot: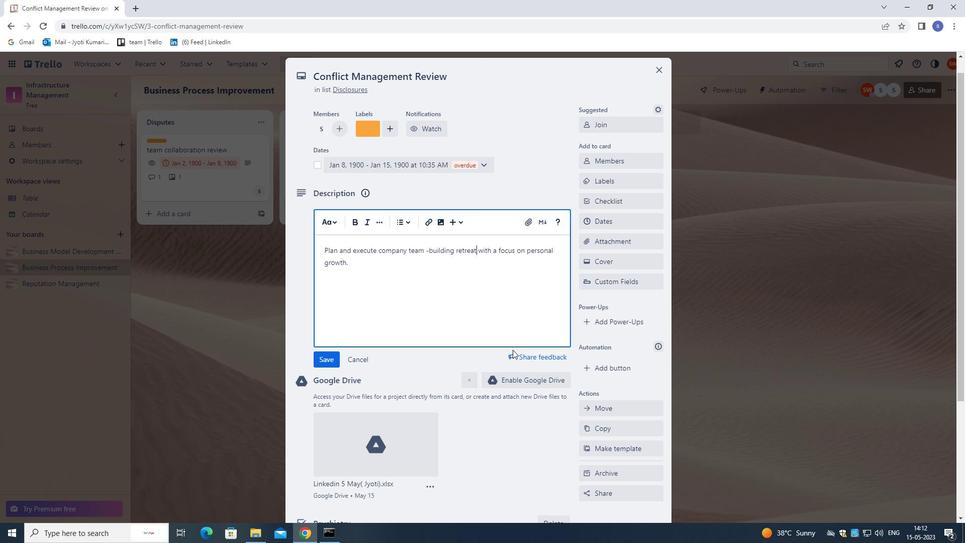 
Action: Mouse scrolled (513, 345) with delta (0, 0)
Screenshot: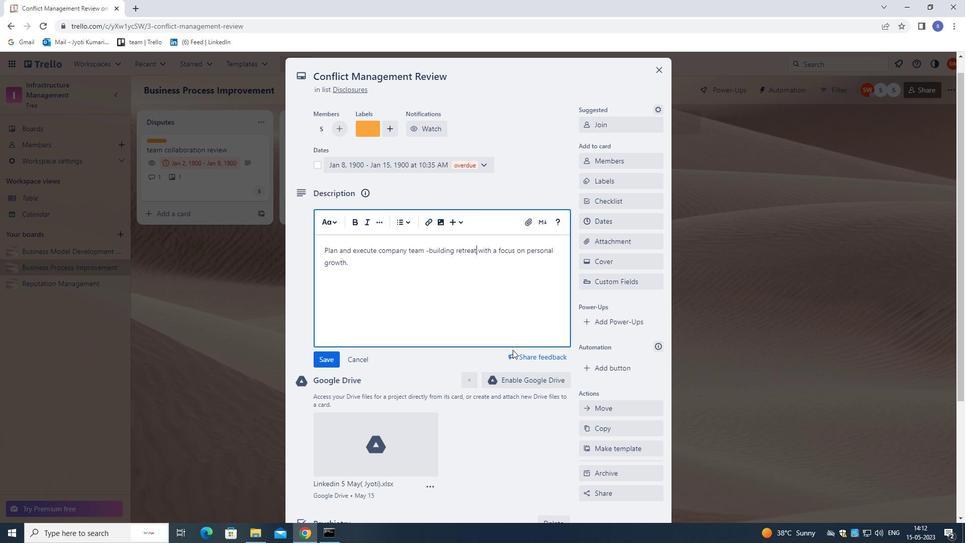 
Action: Mouse scrolled (513, 345) with delta (0, 0)
Screenshot: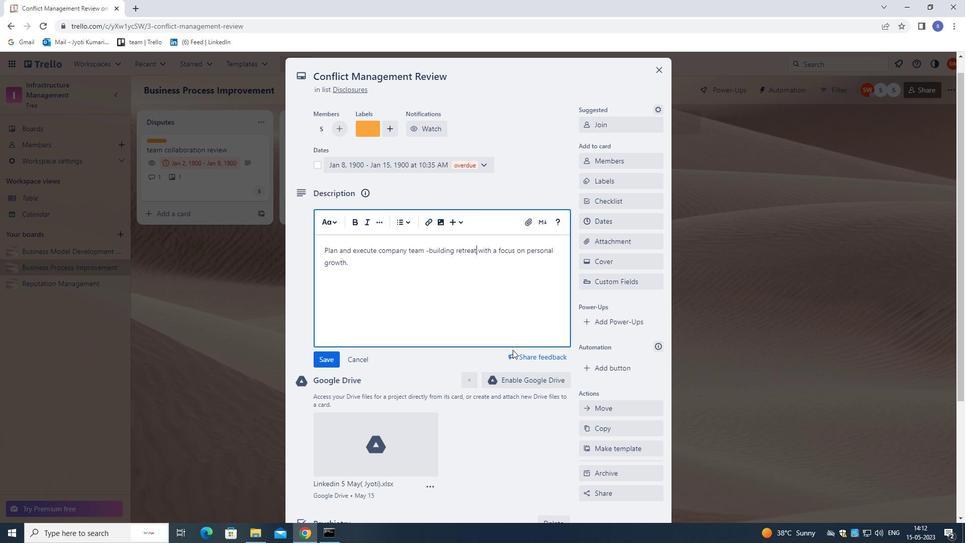 
Action: Mouse scrolled (513, 345) with delta (0, 0)
Screenshot: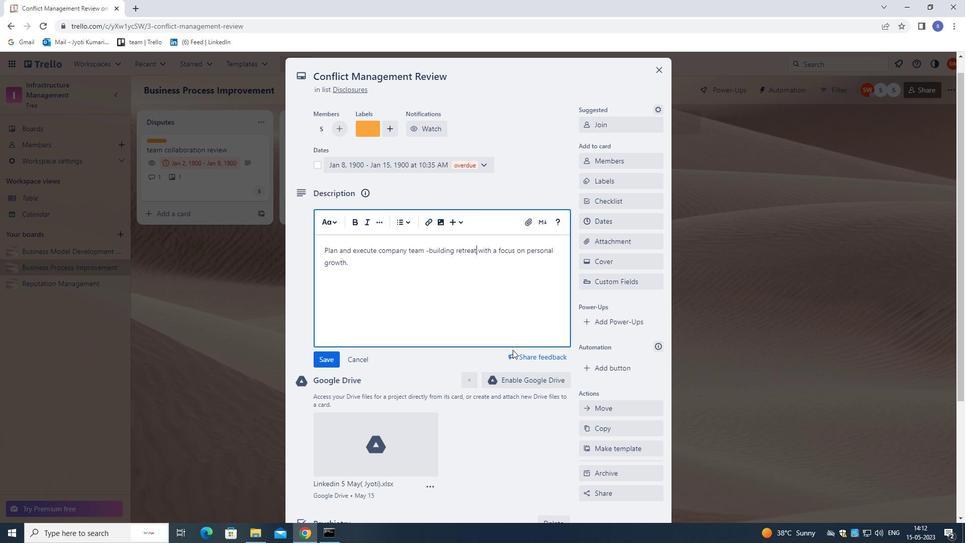 
Action: Mouse scrolled (513, 345) with delta (0, 0)
Screenshot: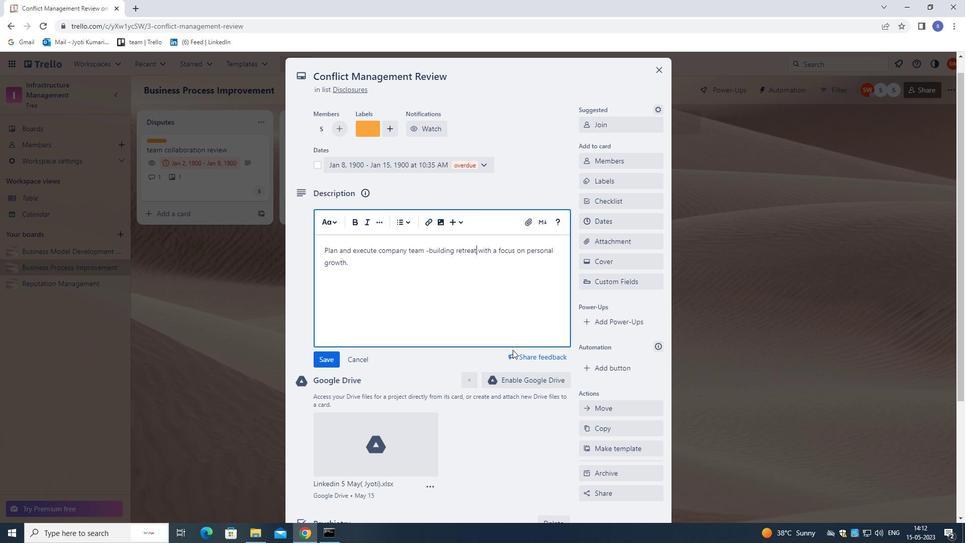 
Action: Mouse moved to (370, 460)
Screenshot: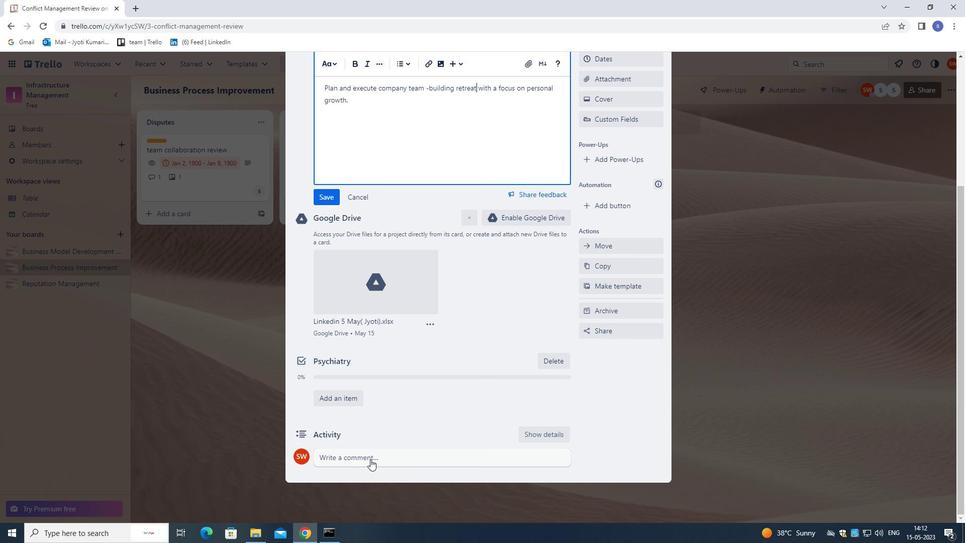 
Action: Mouse pressed left at (370, 460)
Screenshot: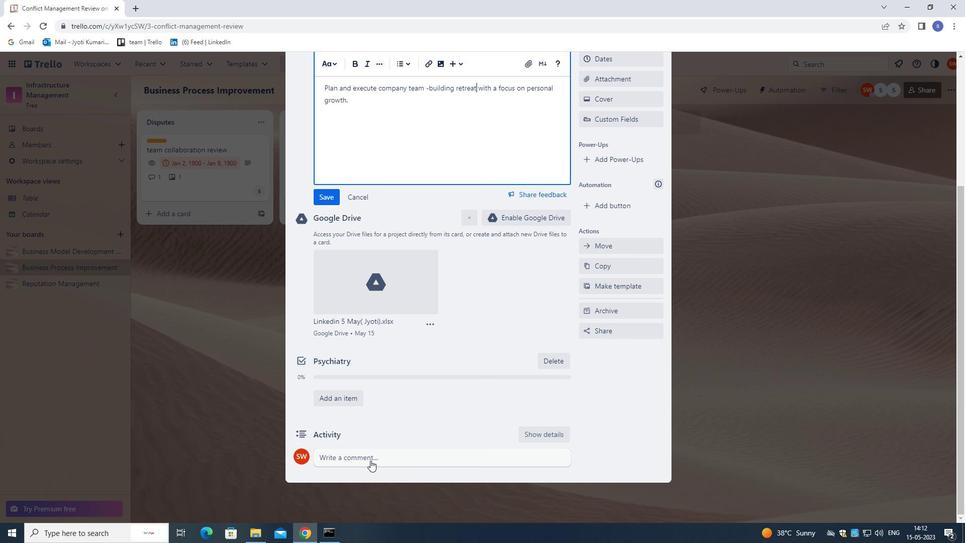 
Action: Mouse moved to (455, 368)
Screenshot: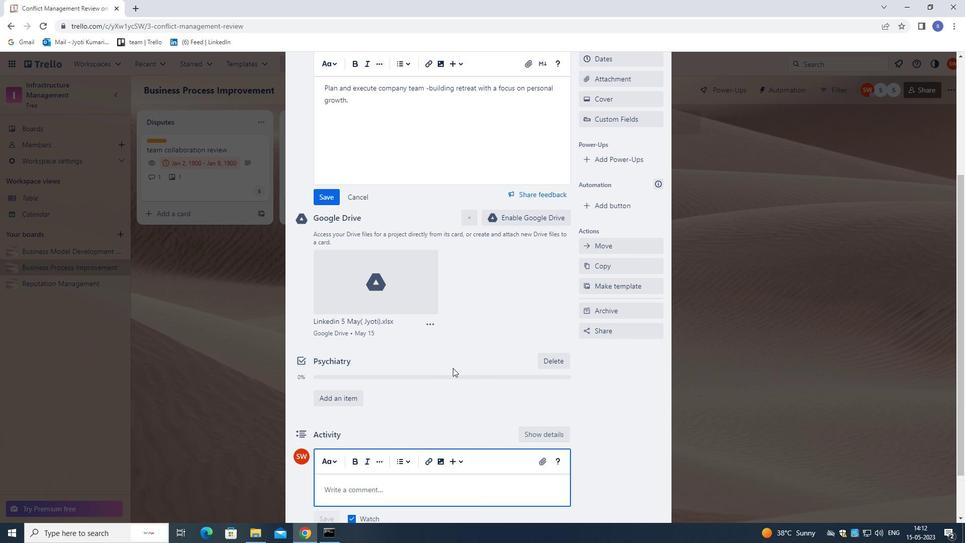 
Action: Key pressed <Key.shift>LET<Key.space>US<Key.space>CELEBRATE<Key.space>OUR<Key.space>ROGRESS<Key.space><Key.backspace><Key.left><Key.left><Key.left><Key.left><Key.left><Key.left><Key.left><Key.left><Key.right>P<Key.right><Key.right><Key.right><Key.right><Key.right><Key.right><Key.right><Key.right><Key.right><Key.right><Key.space>AND<Key.space>KEEP<Key.space>PUSHING<Key.space>FORWARD<Key.space>AS<Key.space>THIS<Key.space>TASK<Key.space>IS<Key.space>AN<Key.space>IMPORTANT<Key.space>MILESTONE<Key.space>IN<Key.space>OUR<Key.space>PROJECT.
Screenshot: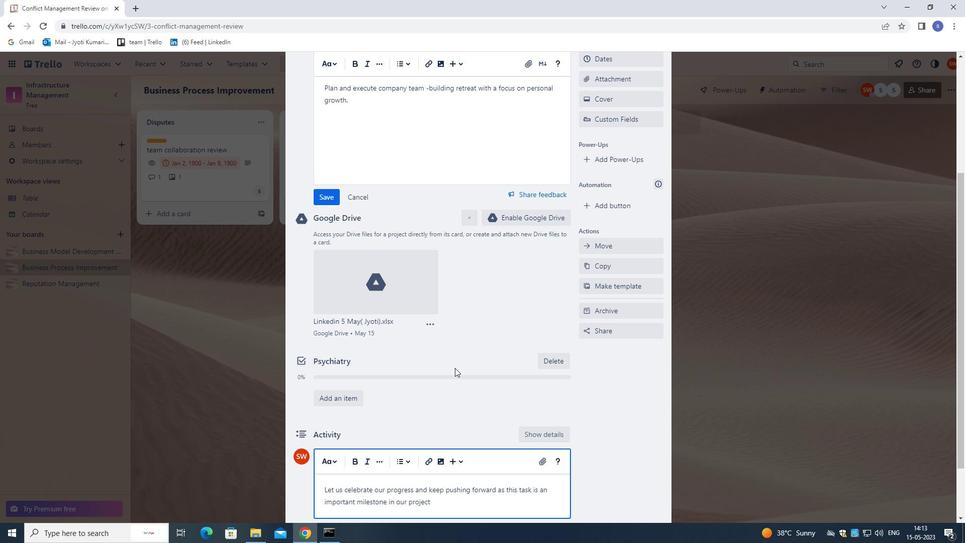 
Action: Mouse moved to (336, 198)
Screenshot: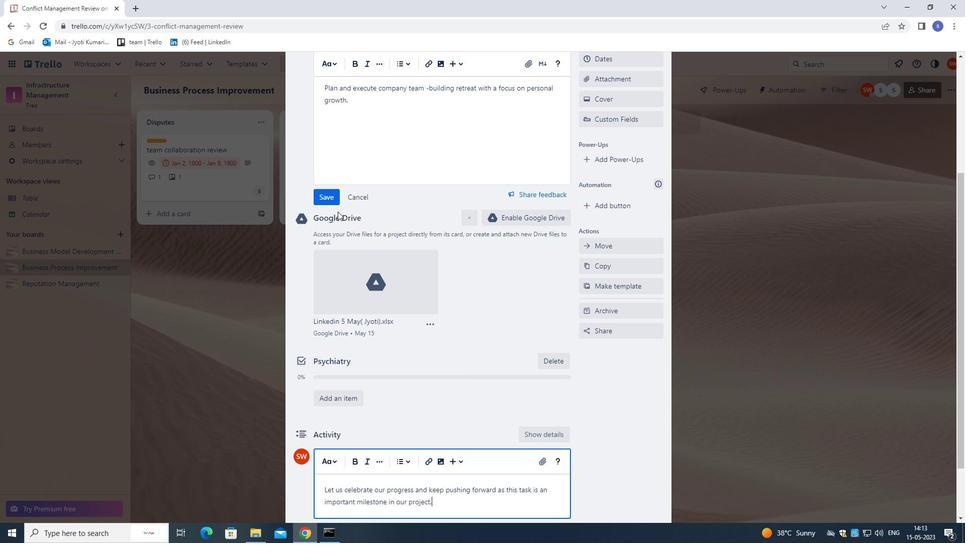
Action: Mouse pressed left at (336, 198)
Screenshot: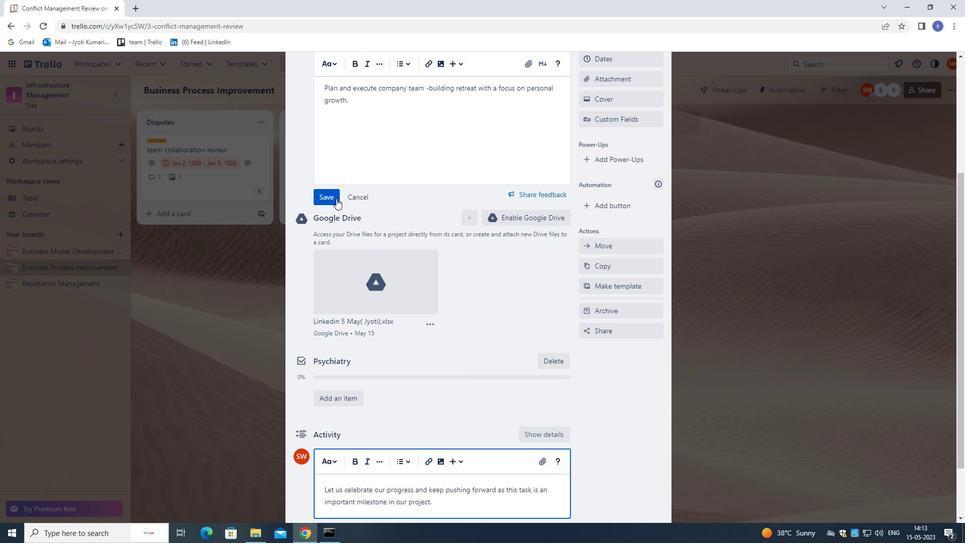 
Action: Mouse moved to (404, 348)
Screenshot: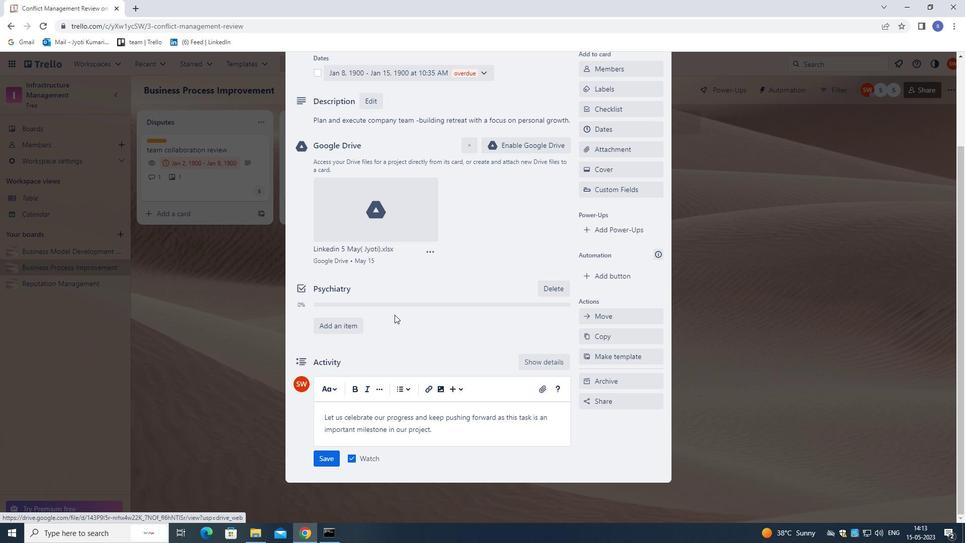 
Action: Mouse scrolled (404, 347) with delta (0, 0)
Screenshot: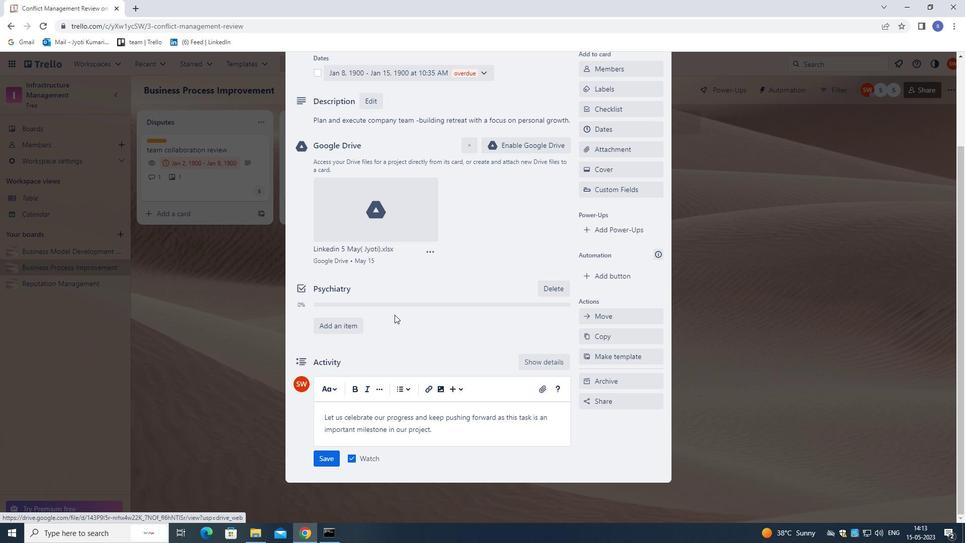 
Action: Mouse moved to (405, 352)
Screenshot: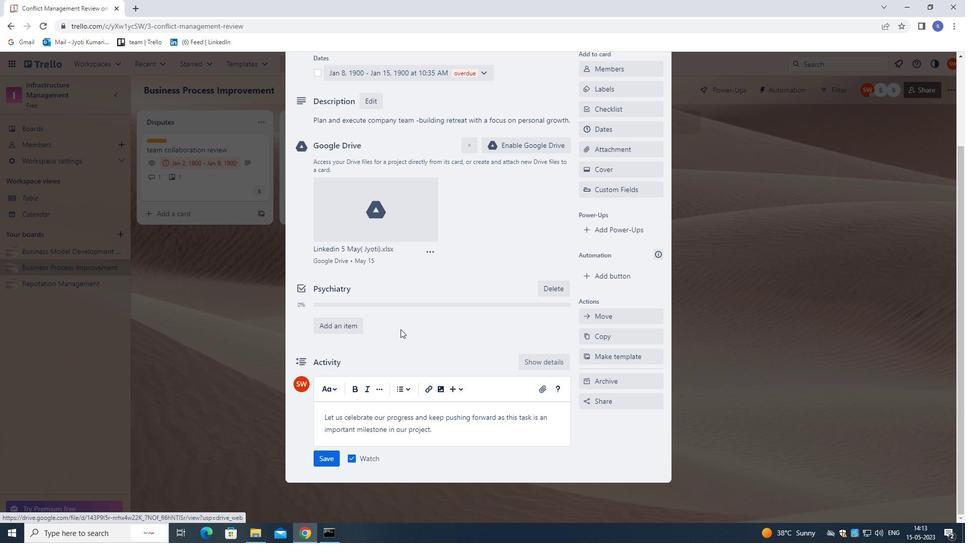 
Action: Mouse scrolled (405, 352) with delta (0, 0)
Screenshot: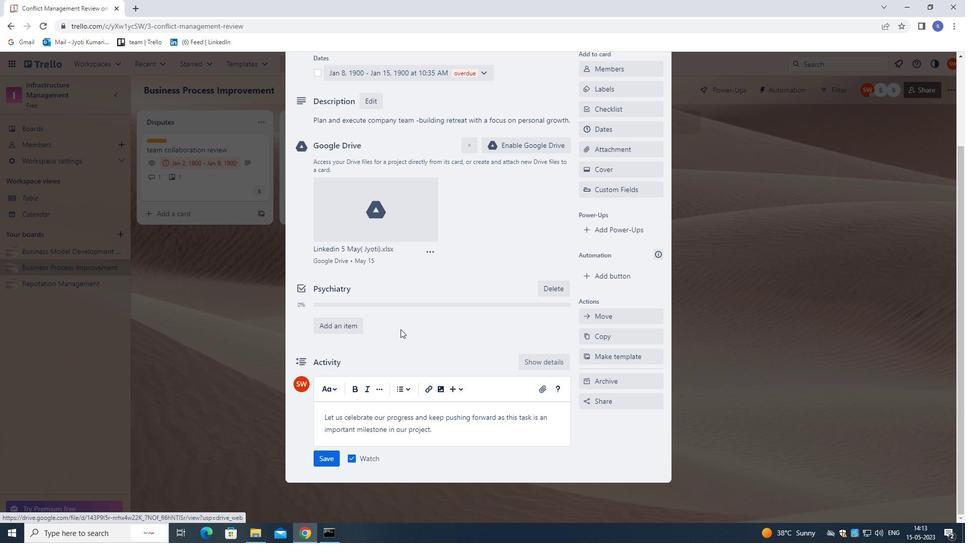 
Action: Mouse moved to (324, 457)
Screenshot: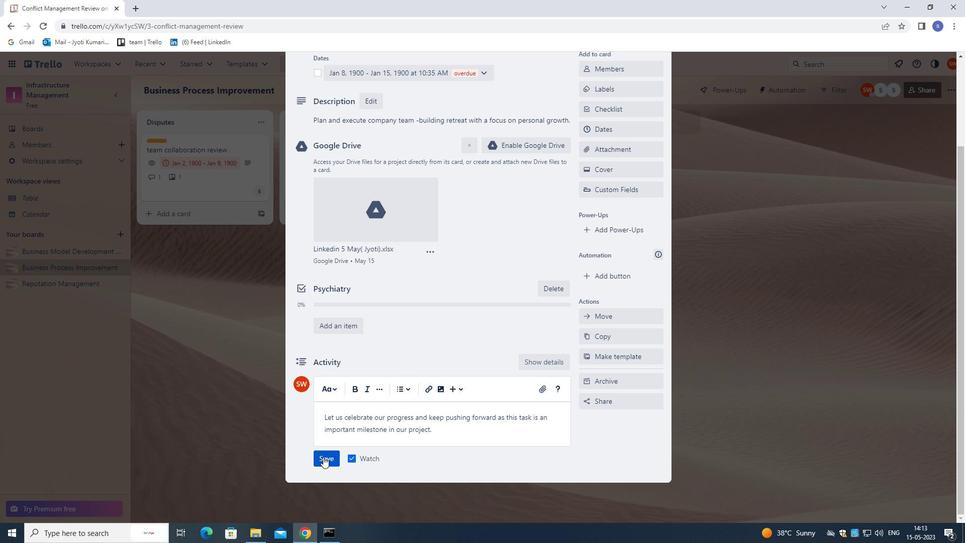 
Action: Mouse pressed left at (324, 457)
Screenshot: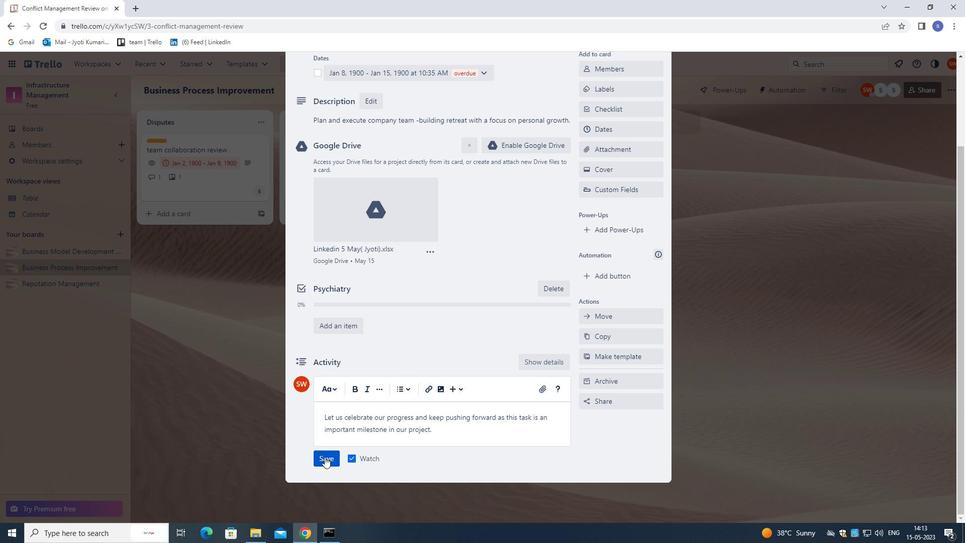 
Action: Mouse moved to (404, 372)
Screenshot: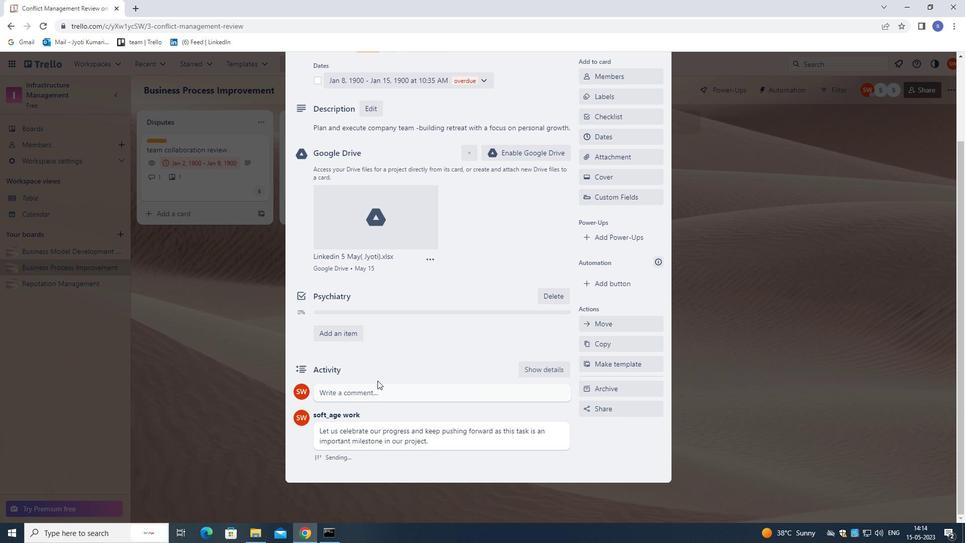 
Action: Mouse scrolled (404, 372) with delta (0, 0)
Screenshot: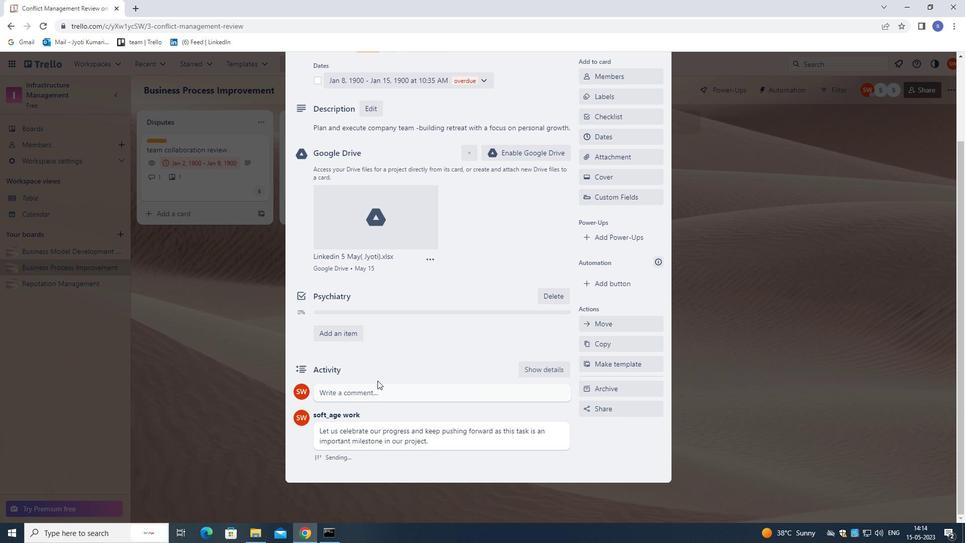 
Action: Mouse moved to (405, 371)
Screenshot: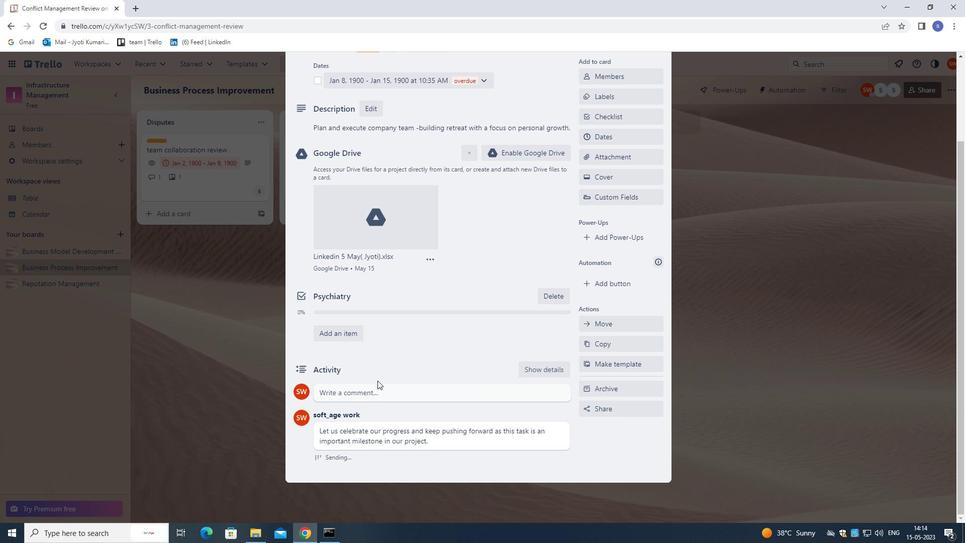
Action: Mouse scrolled (405, 371) with delta (0, 0)
Screenshot: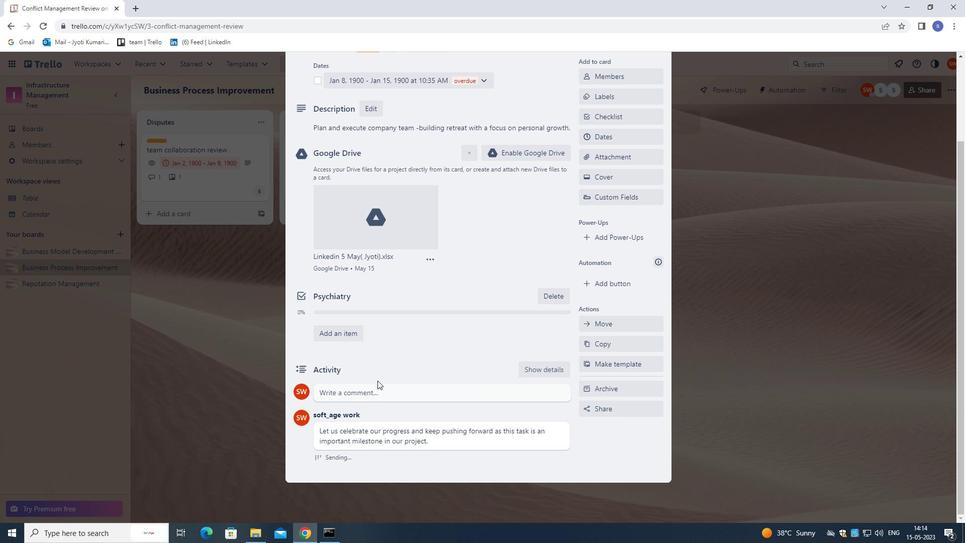 
Action: Mouse moved to (406, 370)
Screenshot: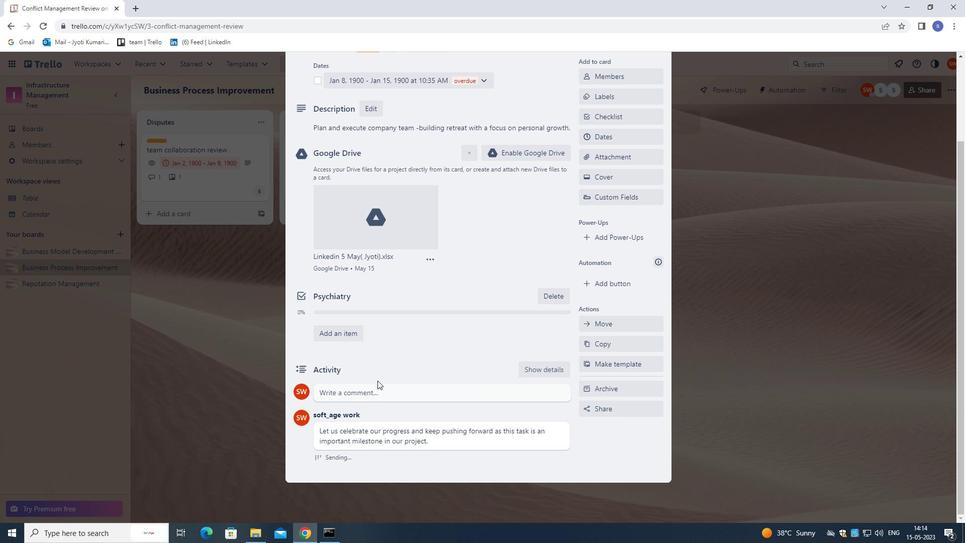 
Action: Mouse scrolled (406, 370) with delta (0, 0)
Screenshot: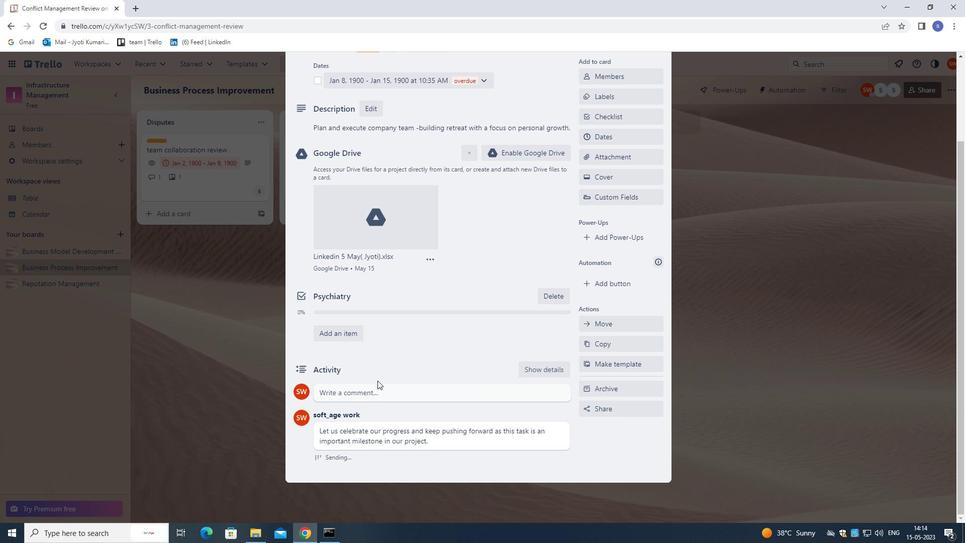 
Action: Mouse moved to (406, 370)
Screenshot: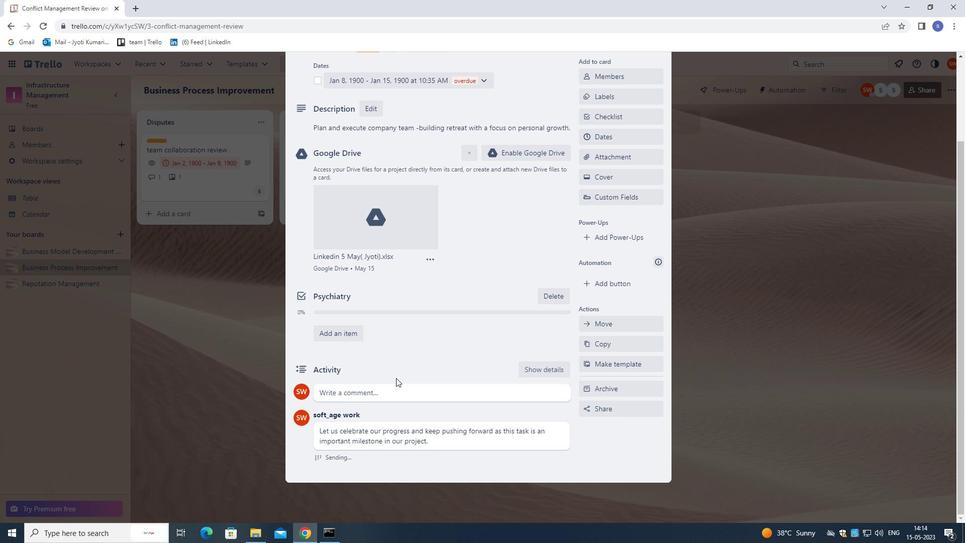 
Action: Mouse scrolled (406, 370) with delta (0, 0)
Screenshot: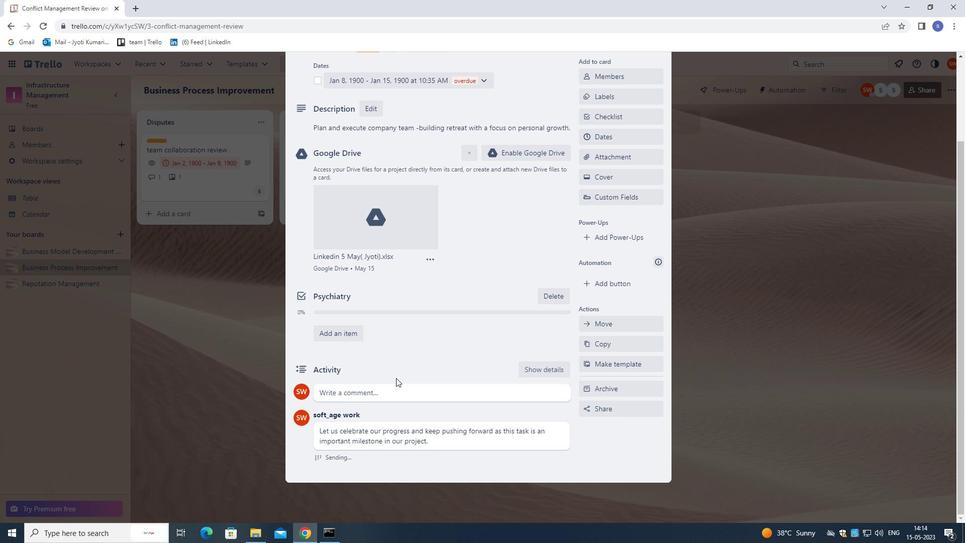
Action: Mouse moved to (428, 357)
Screenshot: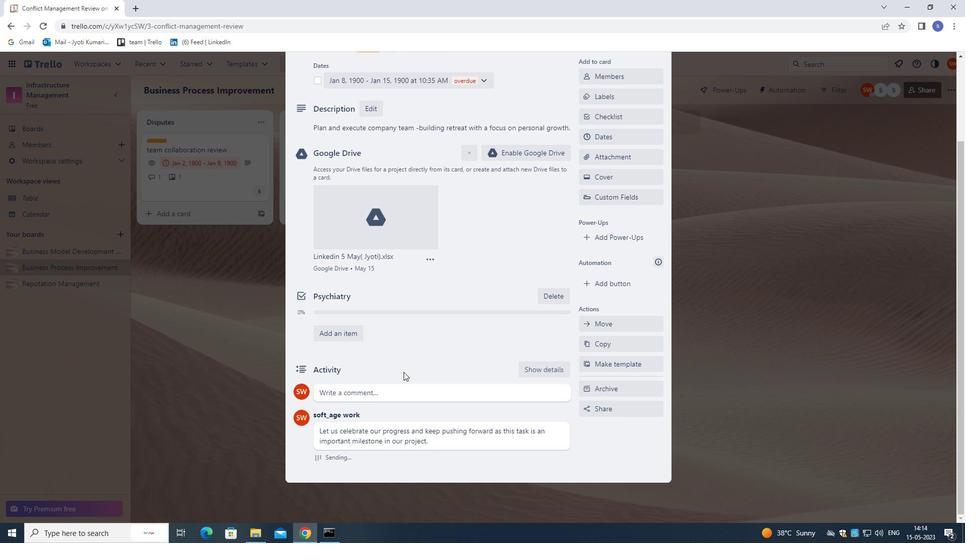 
Action: Mouse scrolled (428, 357) with delta (0, 0)
Screenshot: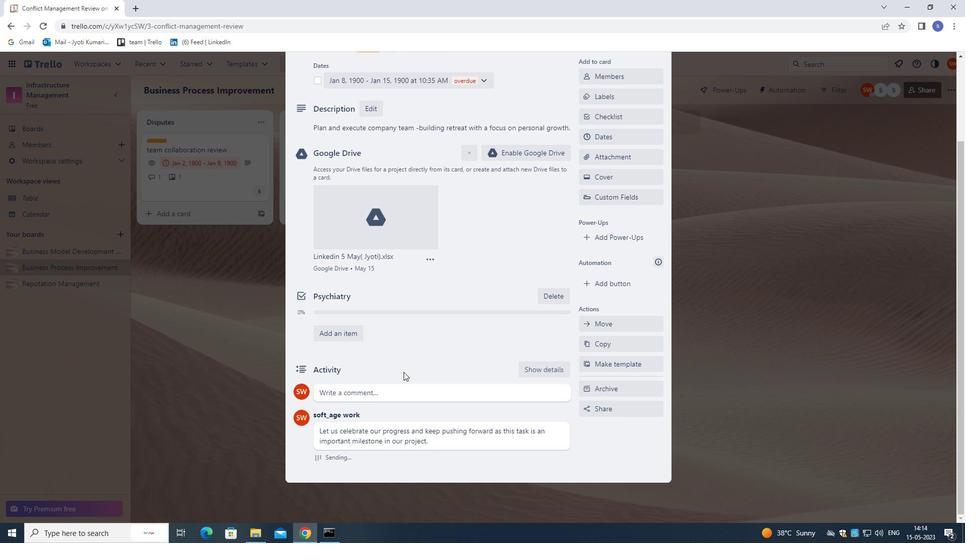 
Action: Mouse moved to (579, 219)
Screenshot: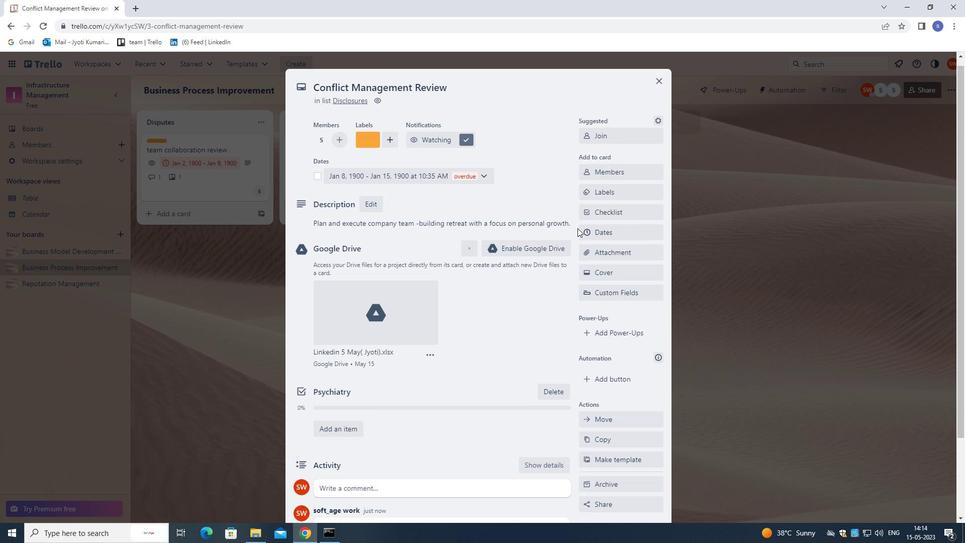 
Action: Mouse scrolled (579, 220) with delta (0, 0)
Screenshot: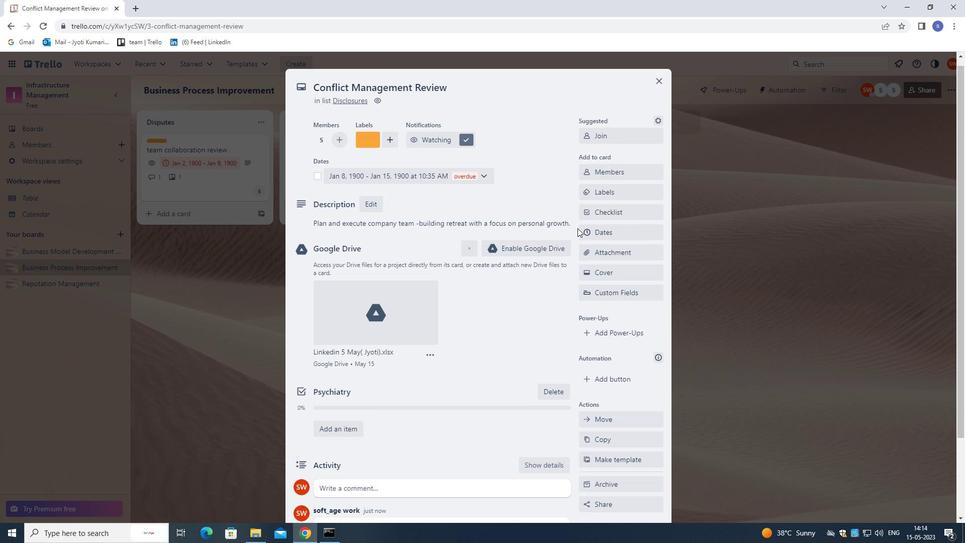 
Action: Mouse moved to (579, 216)
Screenshot: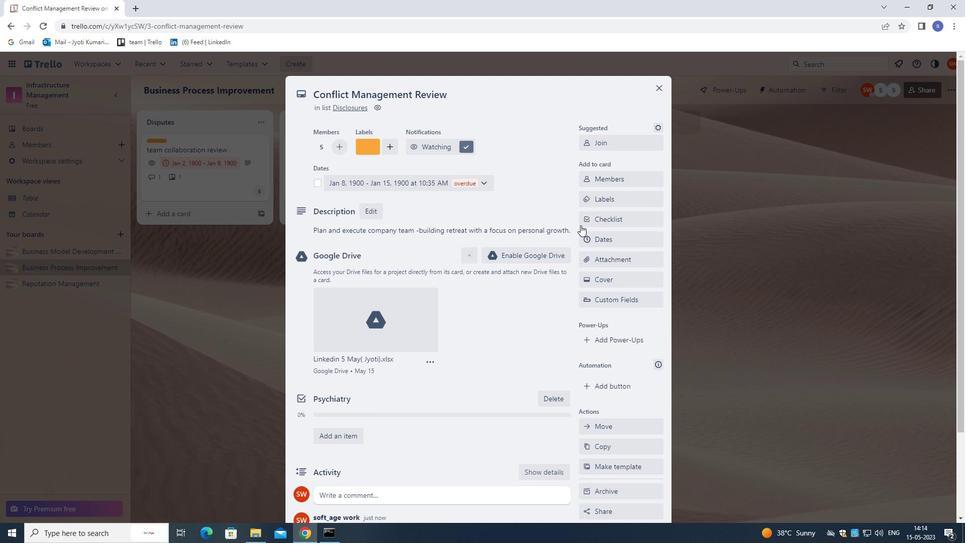 
Action: Mouse scrolled (579, 217) with delta (0, 0)
Screenshot: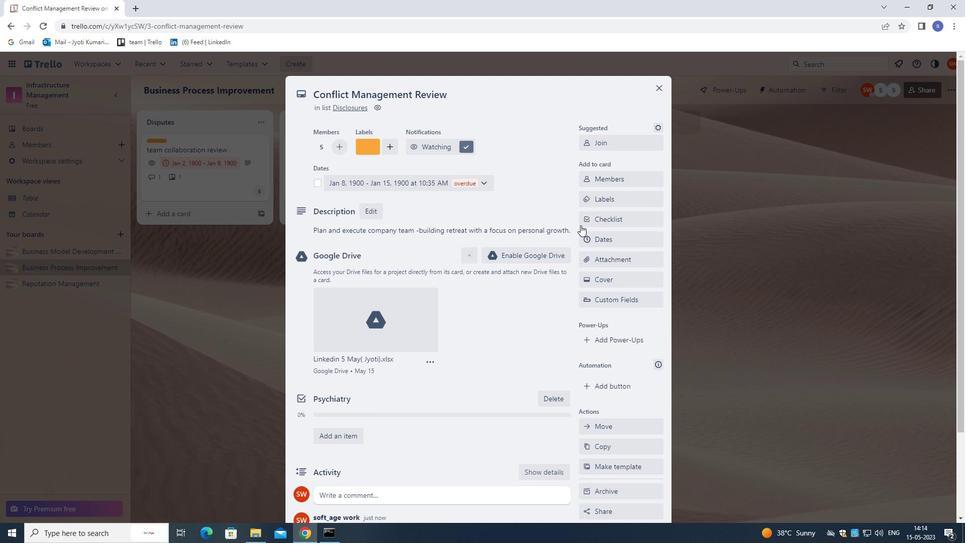 
Action: Mouse moved to (579, 210)
Screenshot: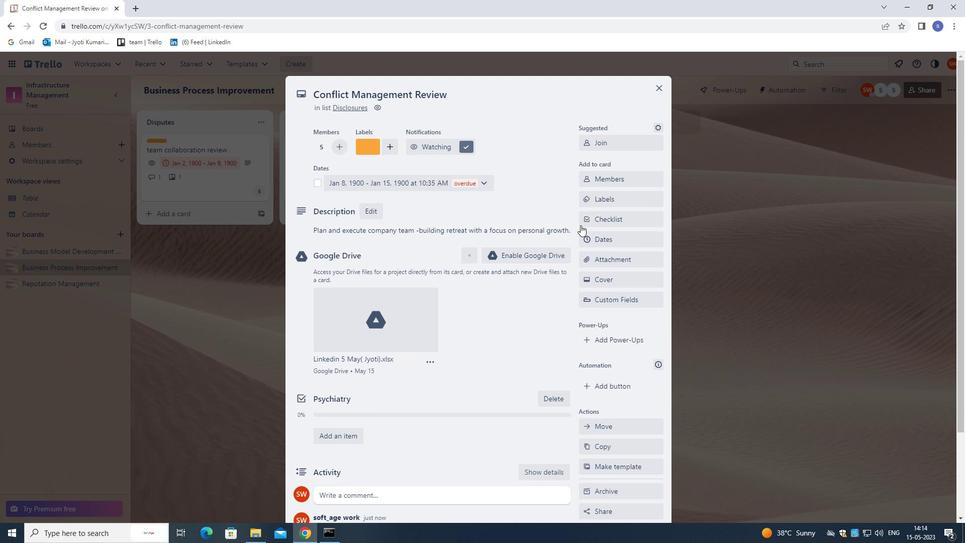
Action: Mouse scrolled (579, 210) with delta (0, 0)
Screenshot: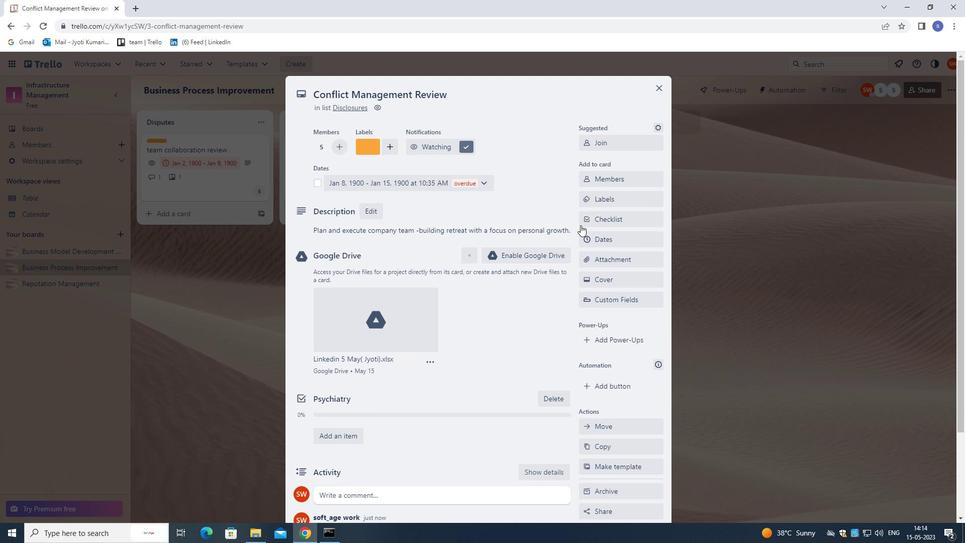 
Action: Mouse moved to (661, 88)
Screenshot: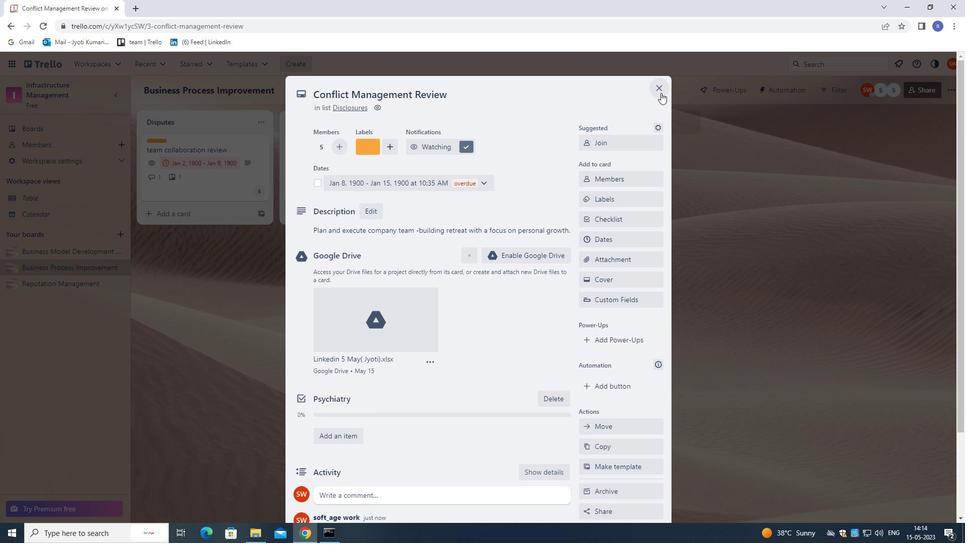 
Action: Mouse pressed left at (661, 88)
Screenshot: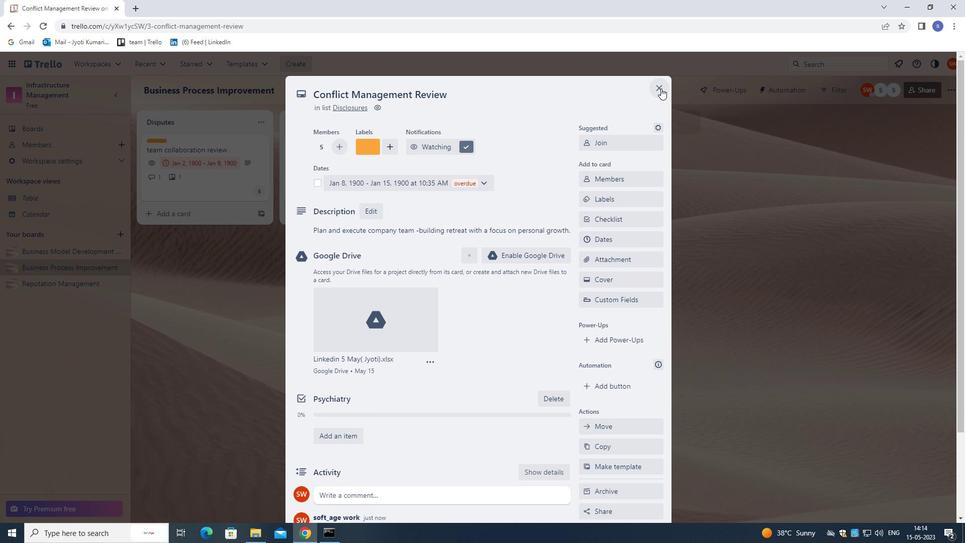 
Action: Mouse moved to (600, 197)
Screenshot: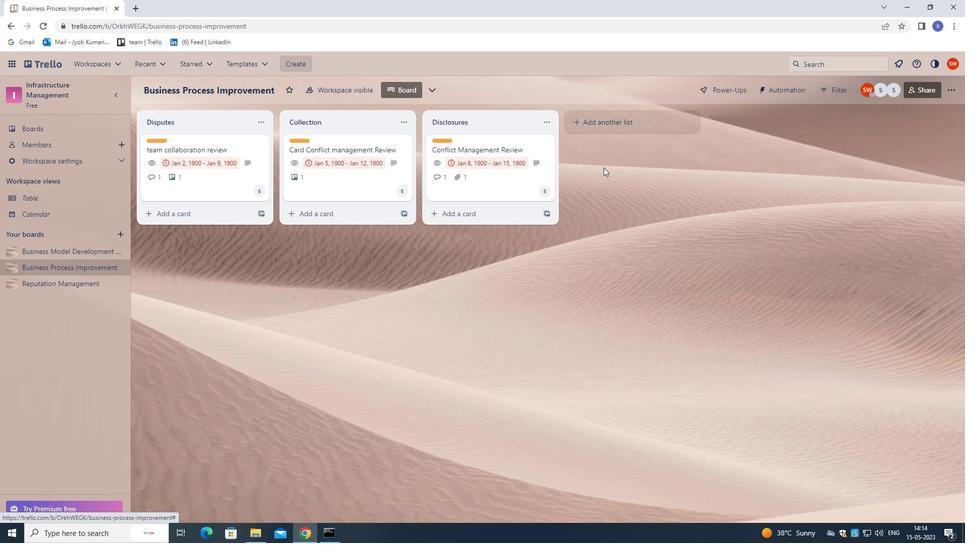 
